 Task: Look for space in Seropédica, Brazil from 2nd August, 2023 to 12th August, 2023 for 2 adults in price range Rs.5000 to Rs.10000. Place can be private room with 1  bedroom having 1 bed and 1 bathroom. Property type can be hotel. Amenities needed are: washing machine, . Booking option can be shelf check-in. Required host language is Spanish.
Action: Mouse moved to (381, 98)
Screenshot: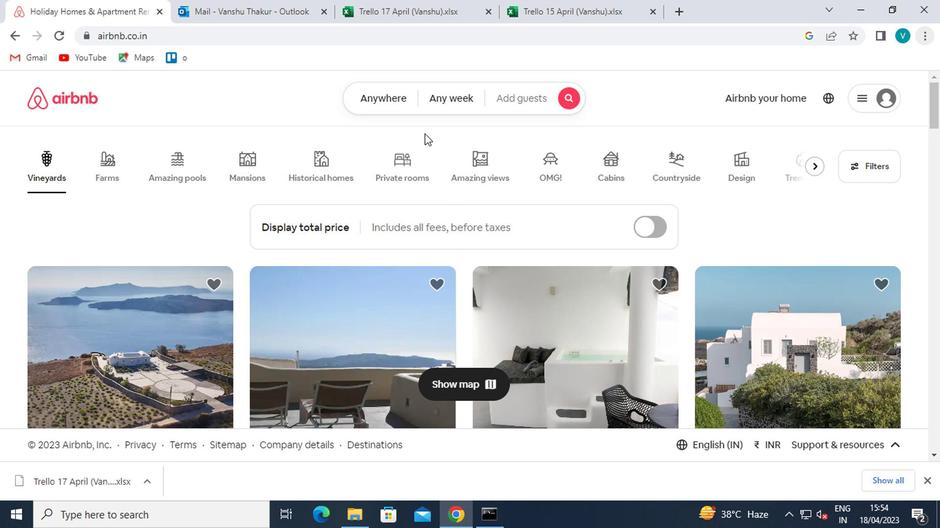 
Action: Mouse pressed left at (381, 98)
Screenshot: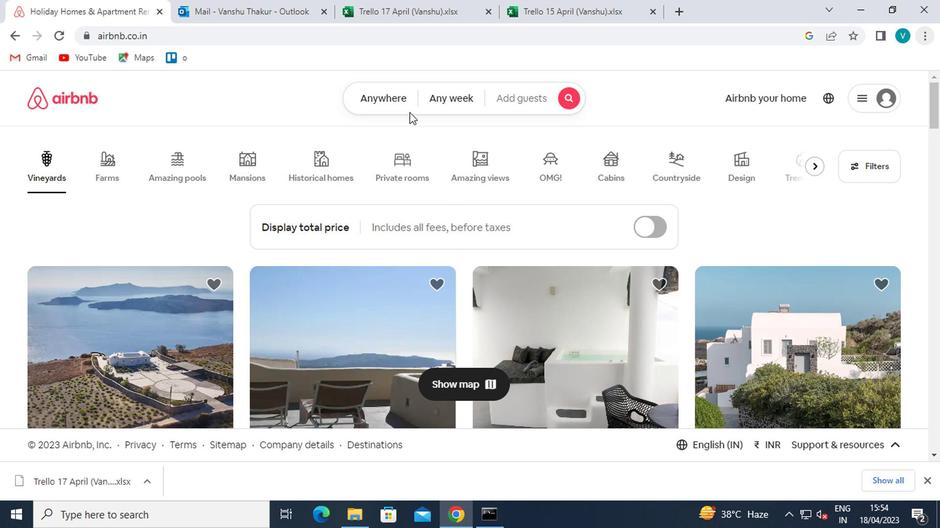 
Action: Mouse moved to (335, 148)
Screenshot: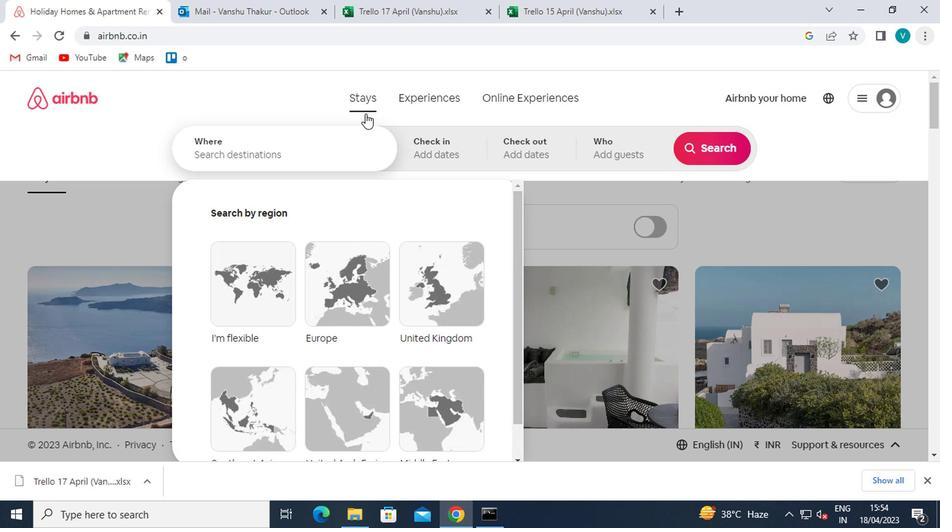 
Action: Mouse pressed left at (335, 148)
Screenshot: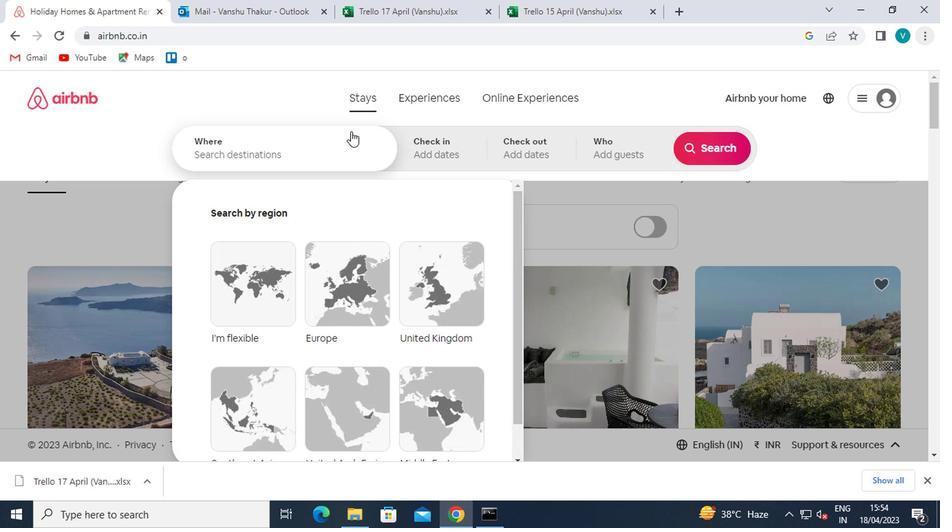 
Action: Mouse moved to (335, 149)
Screenshot: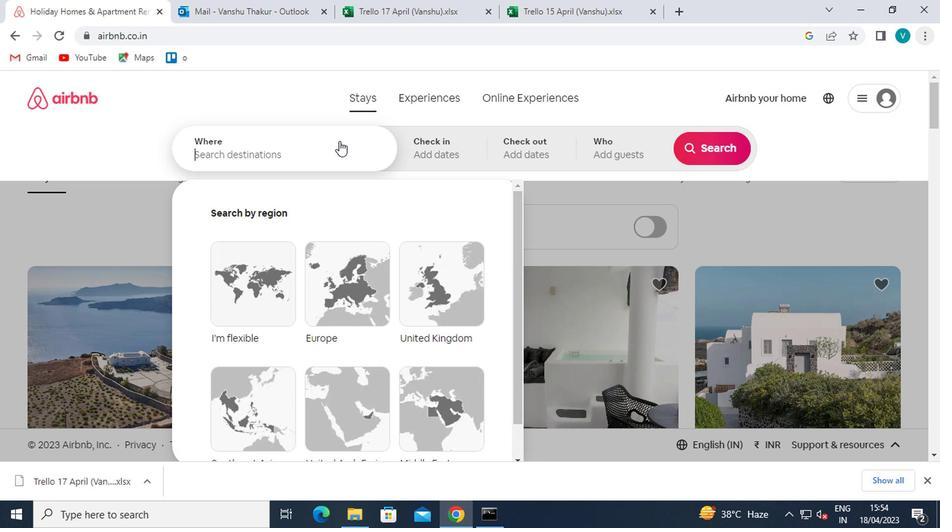 
Action: Key pressed <Key.shift>SEROPED
Screenshot: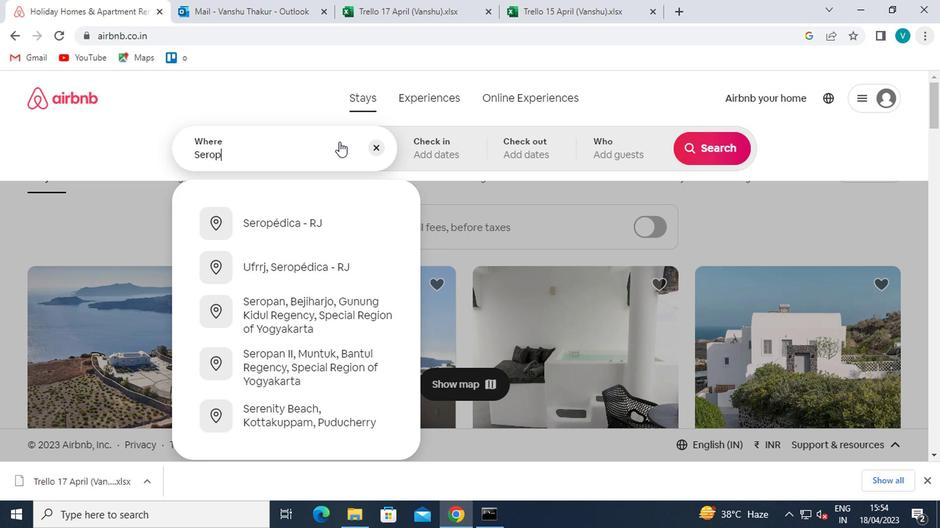 
Action: Mouse moved to (326, 224)
Screenshot: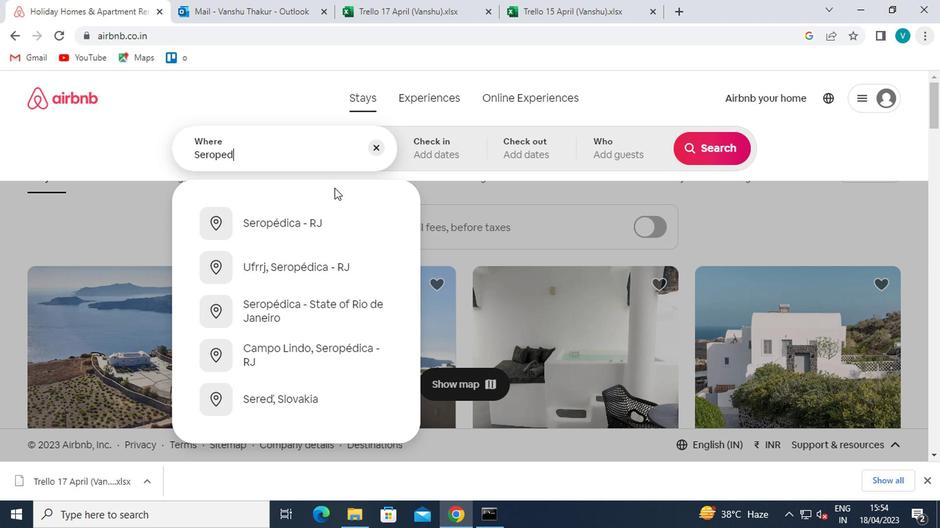
Action: Mouse pressed left at (326, 224)
Screenshot: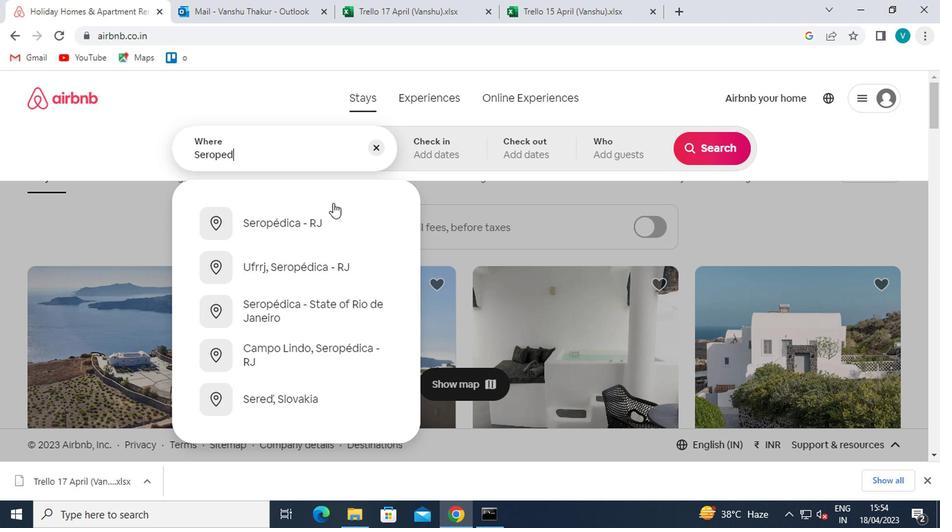 
Action: Mouse moved to (699, 255)
Screenshot: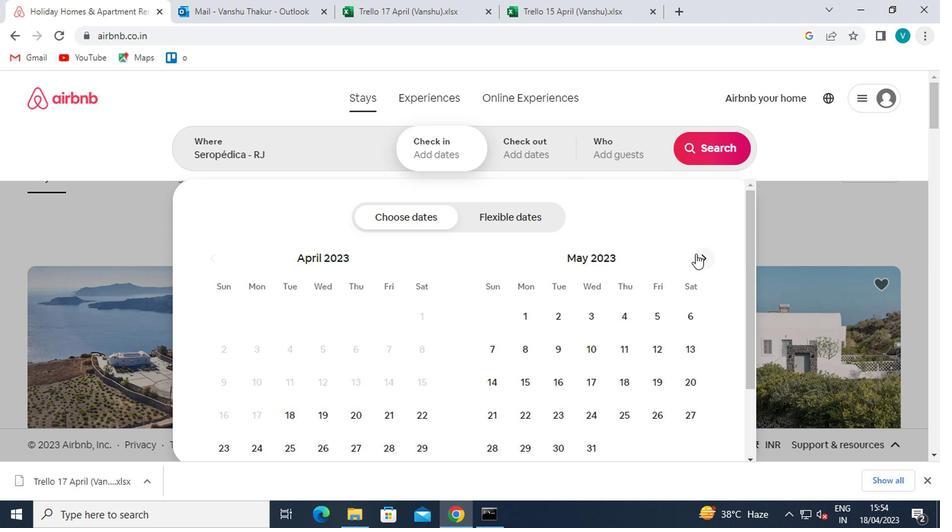 
Action: Mouse pressed left at (699, 255)
Screenshot: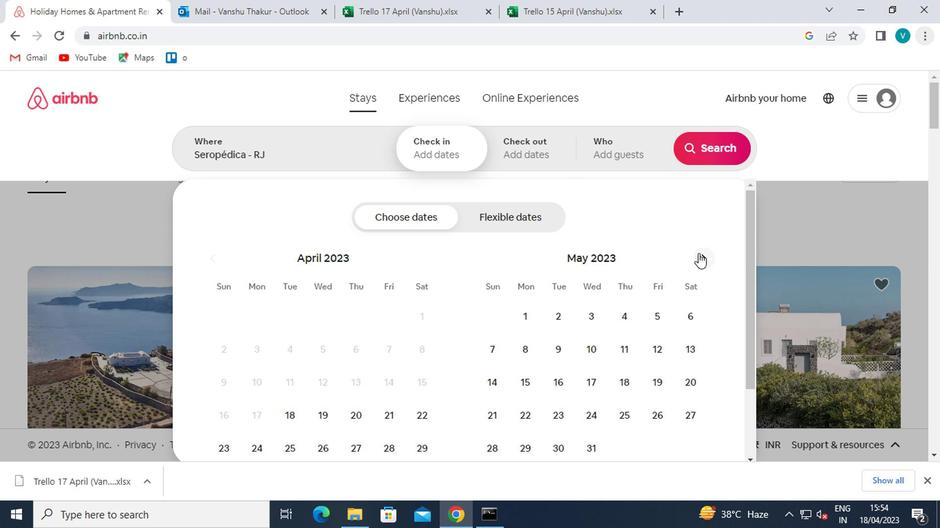 
Action: Mouse pressed left at (699, 255)
Screenshot: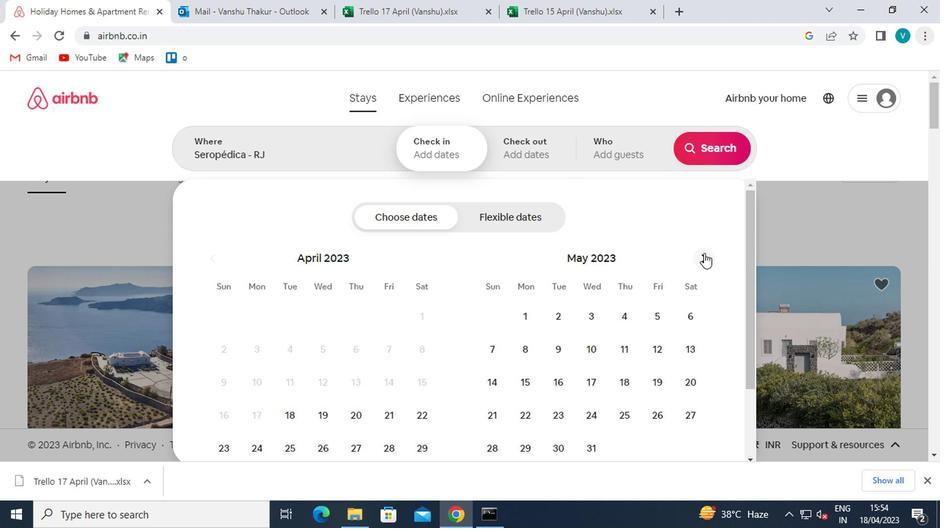 
Action: Mouse pressed left at (699, 255)
Screenshot: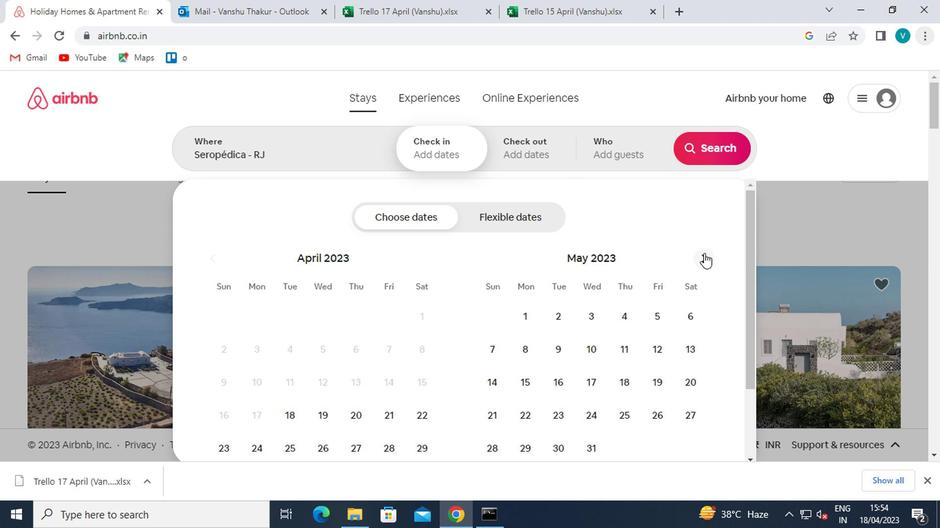 
Action: Mouse pressed left at (699, 255)
Screenshot: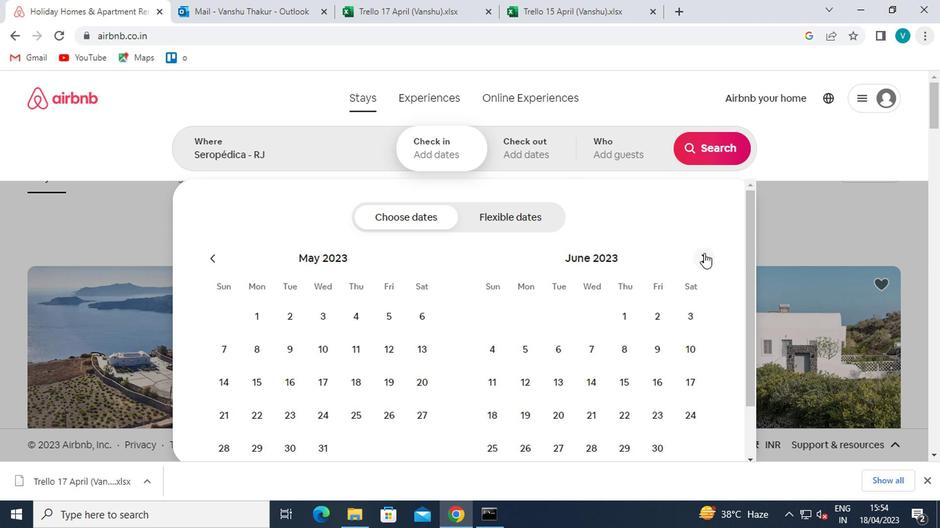 
Action: Mouse pressed left at (699, 255)
Screenshot: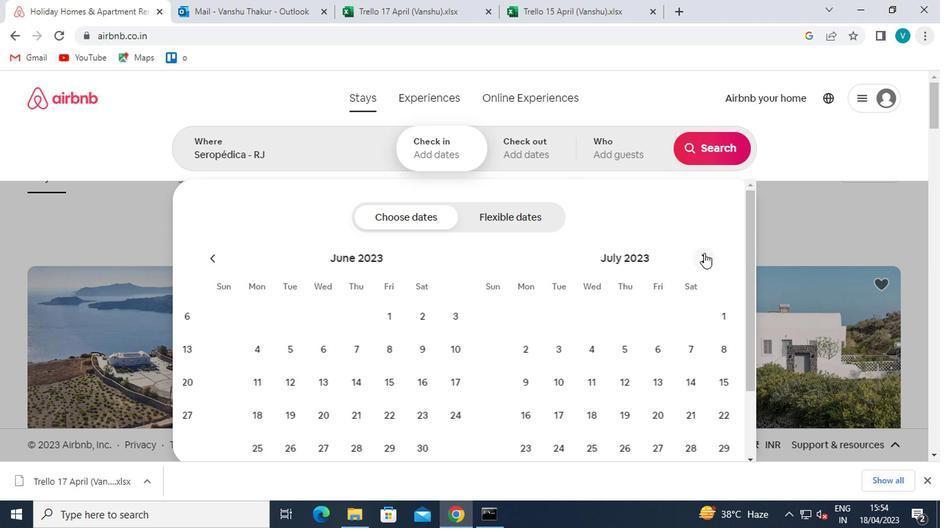 
Action: Mouse moved to (578, 309)
Screenshot: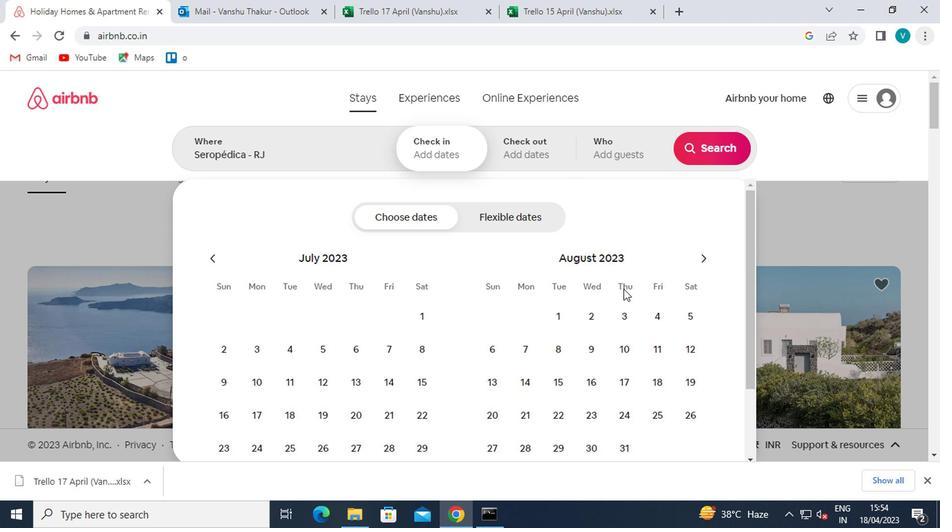 
Action: Mouse pressed left at (578, 309)
Screenshot: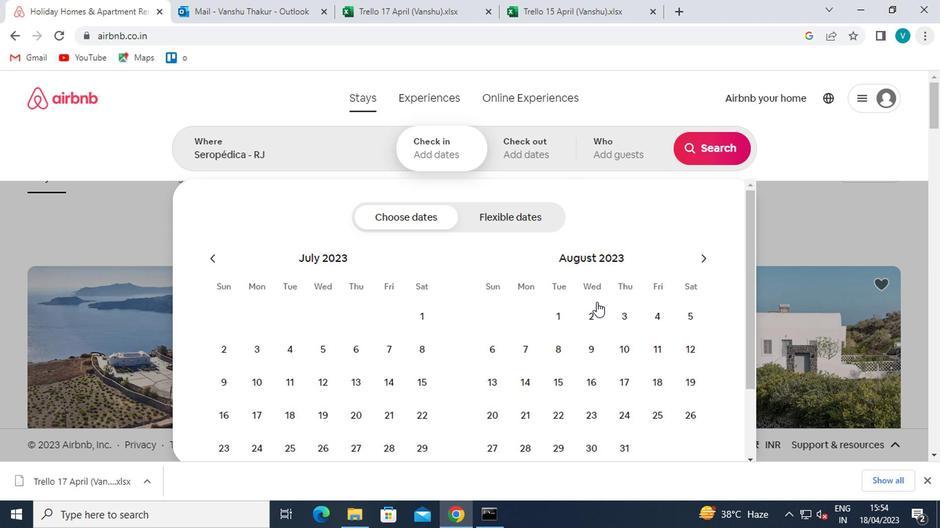 
Action: Mouse moved to (682, 341)
Screenshot: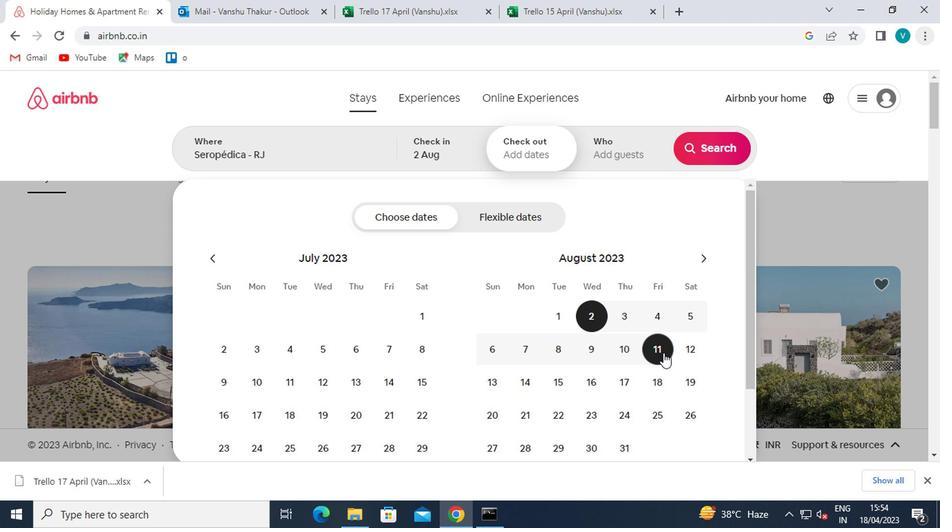 
Action: Mouse pressed left at (682, 341)
Screenshot: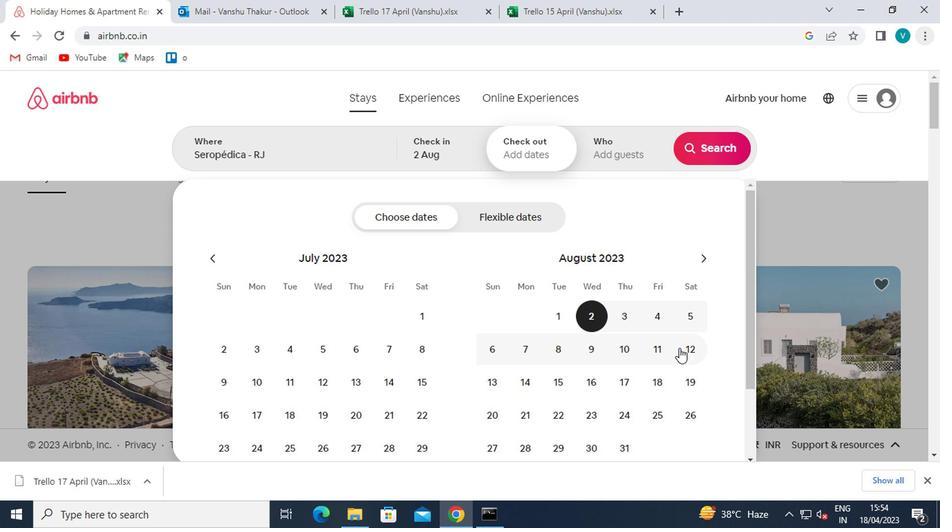 
Action: Mouse moved to (619, 156)
Screenshot: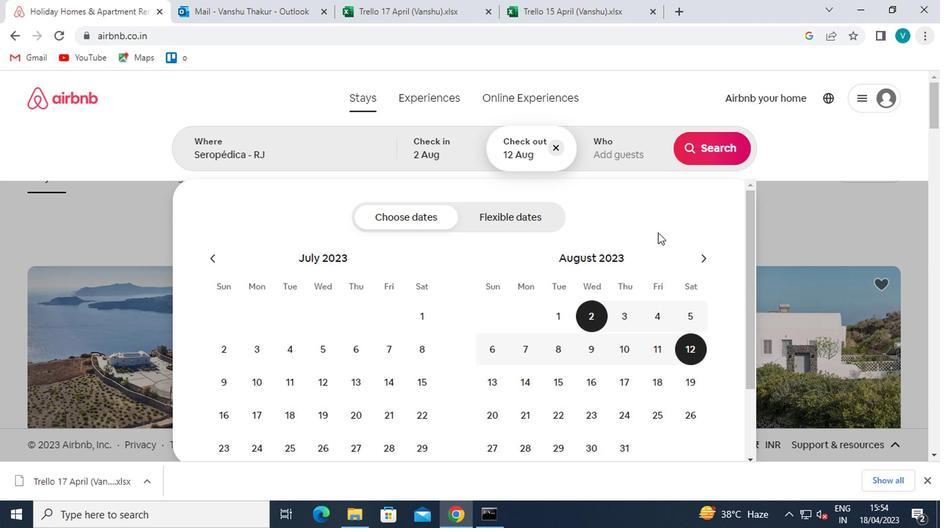 
Action: Mouse pressed left at (619, 156)
Screenshot: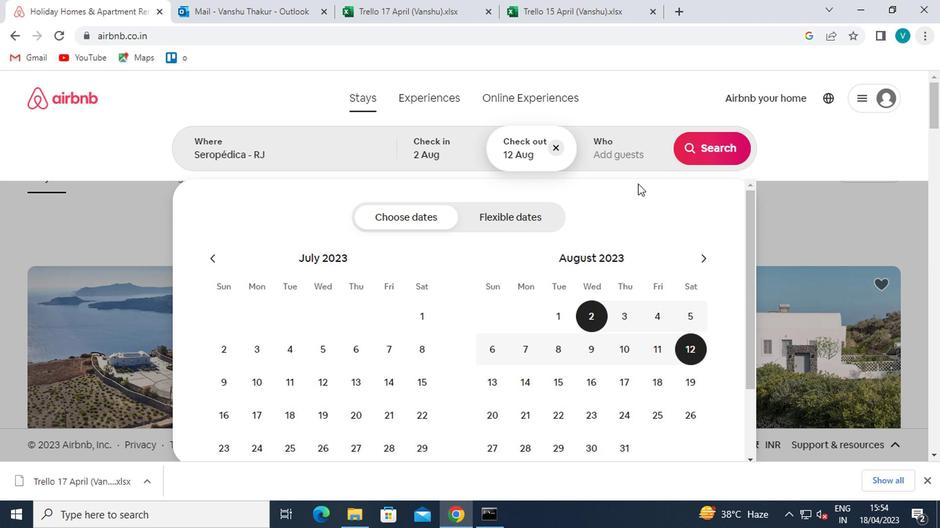 
Action: Mouse moved to (718, 229)
Screenshot: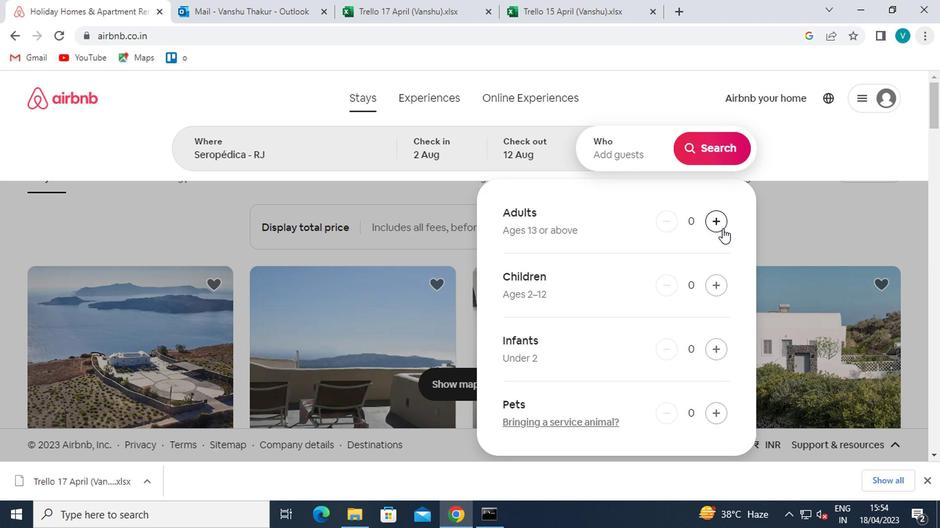 
Action: Mouse pressed left at (718, 229)
Screenshot: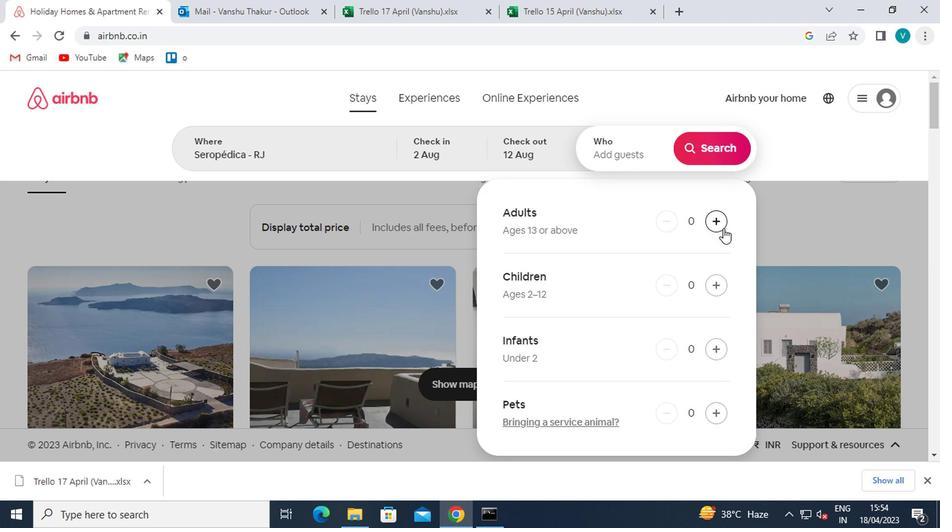 
Action: Mouse pressed left at (718, 229)
Screenshot: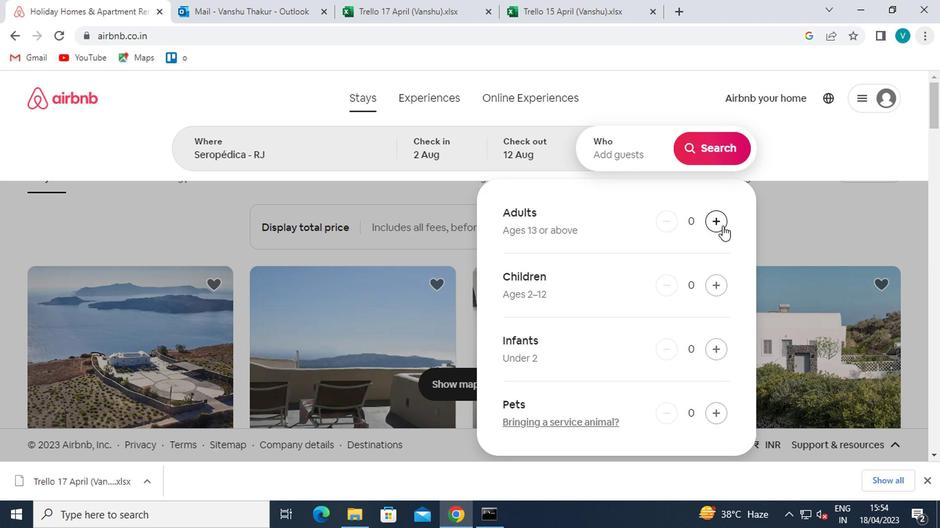 
Action: Mouse moved to (712, 174)
Screenshot: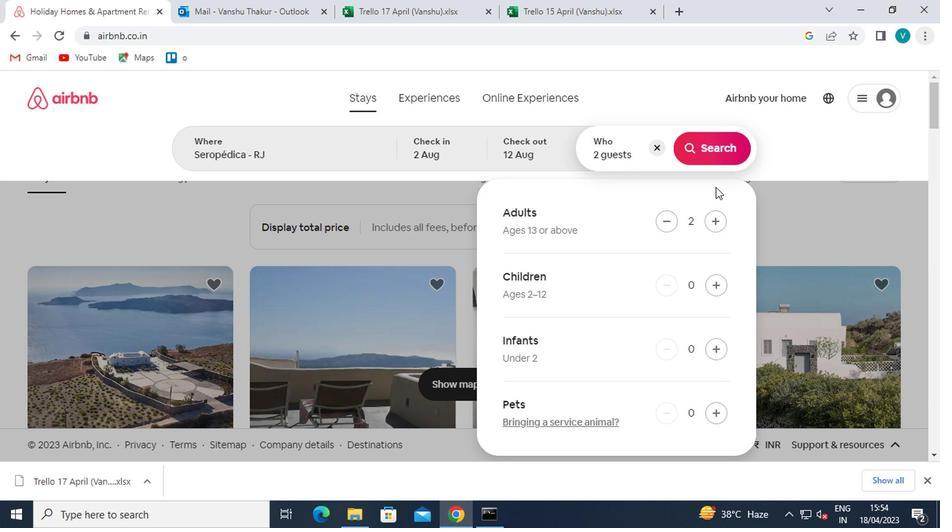 
Action: Mouse pressed left at (712, 174)
Screenshot: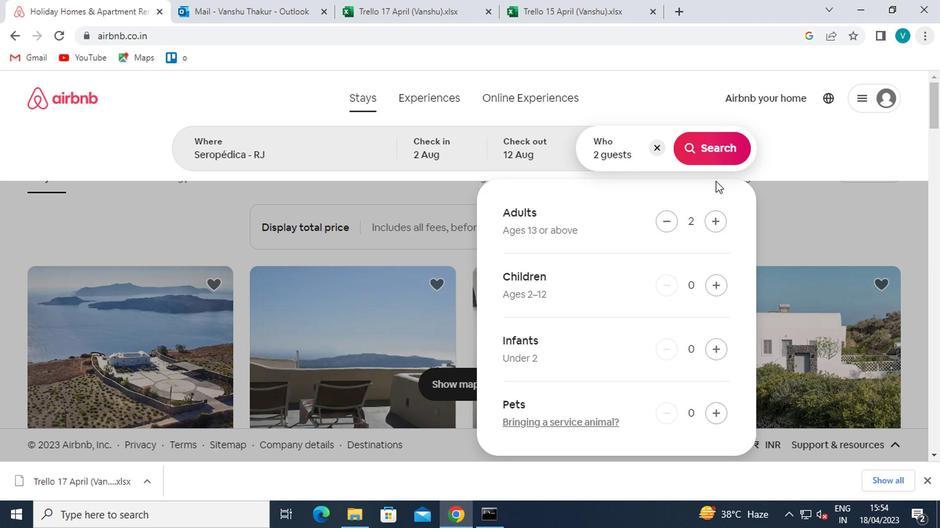 
Action: Mouse moved to (714, 167)
Screenshot: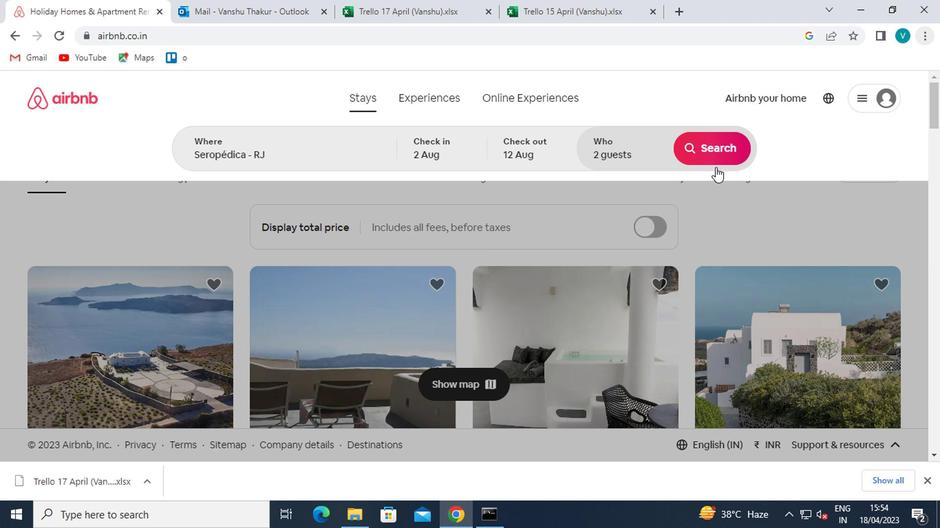 
Action: Mouse pressed left at (714, 167)
Screenshot: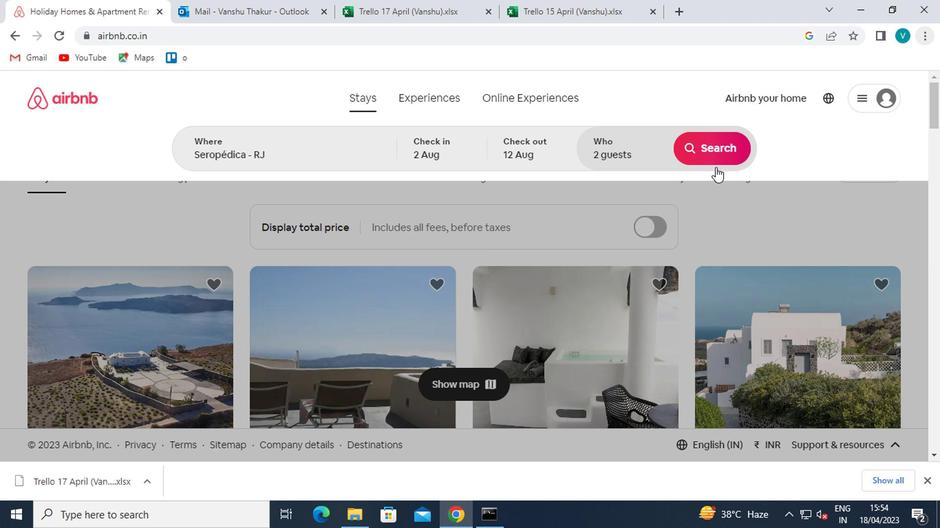 
Action: Mouse moved to (861, 155)
Screenshot: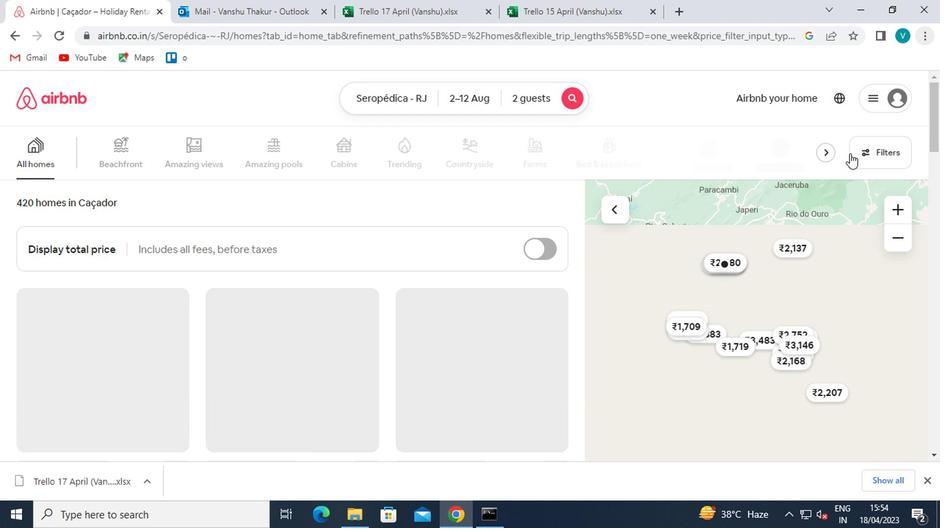 
Action: Mouse pressed left at (861, 155)
Screenshot: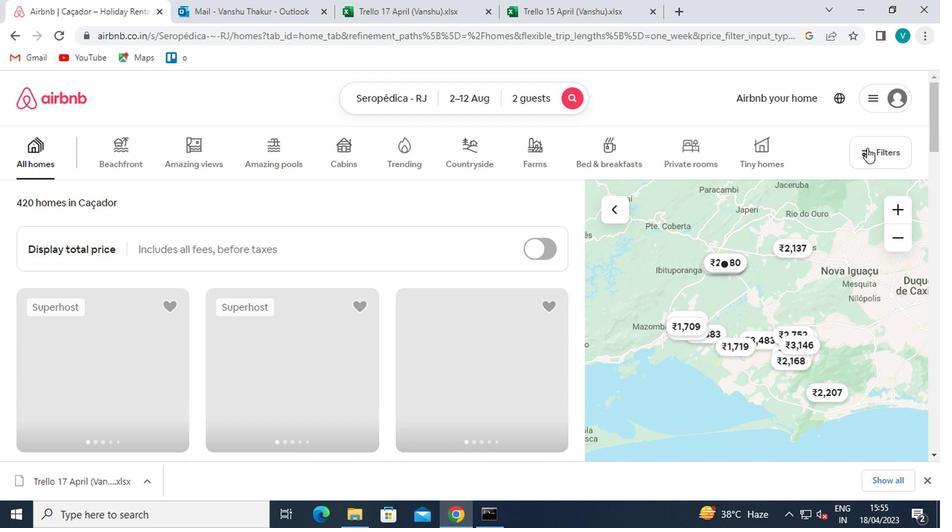 
Action: Mouse moved to (306, 328)
Screenshot: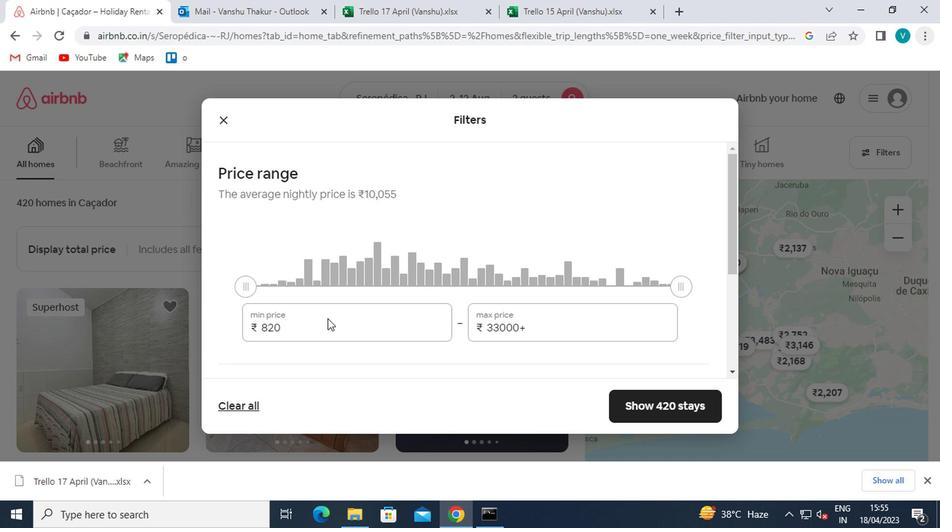 
Action: Mouse pressed left at (306, 328)
Screenshot: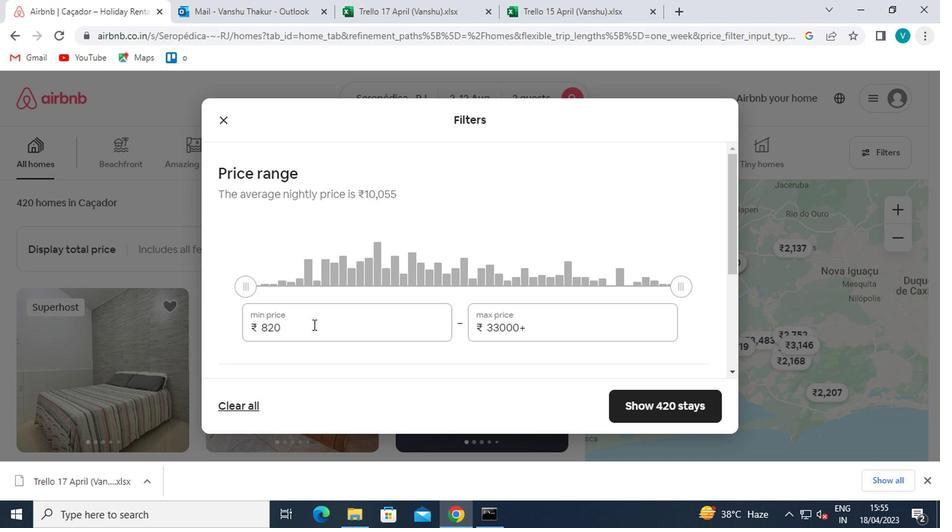 
Action: Mouse moved to (306, 329)
Screenshot: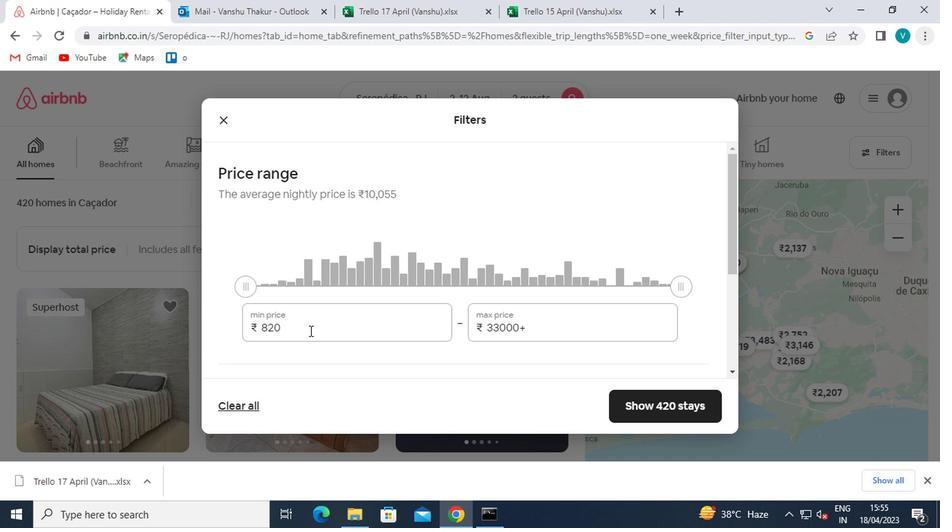 
Action: Key pressed <Key.backspace><Key.backspace><Key.backspace>5000
Screenshot: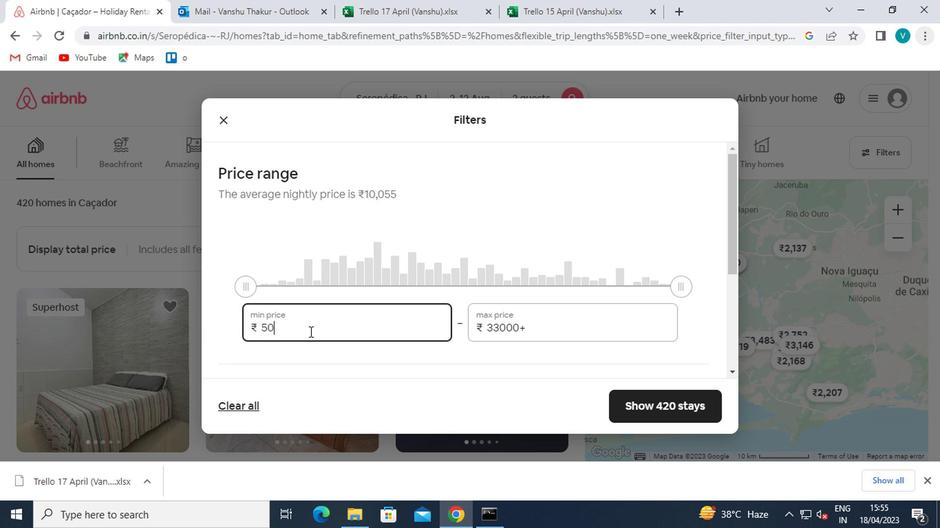 
Action: Mouse moved to (581, 326)
Screenshot: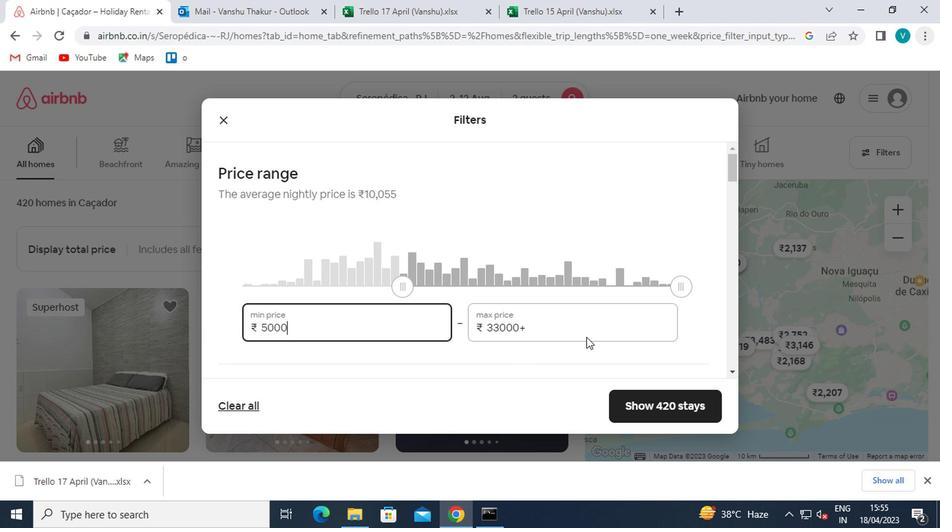 
Action: Mouse pressed left at (581, 326)
Screenshot: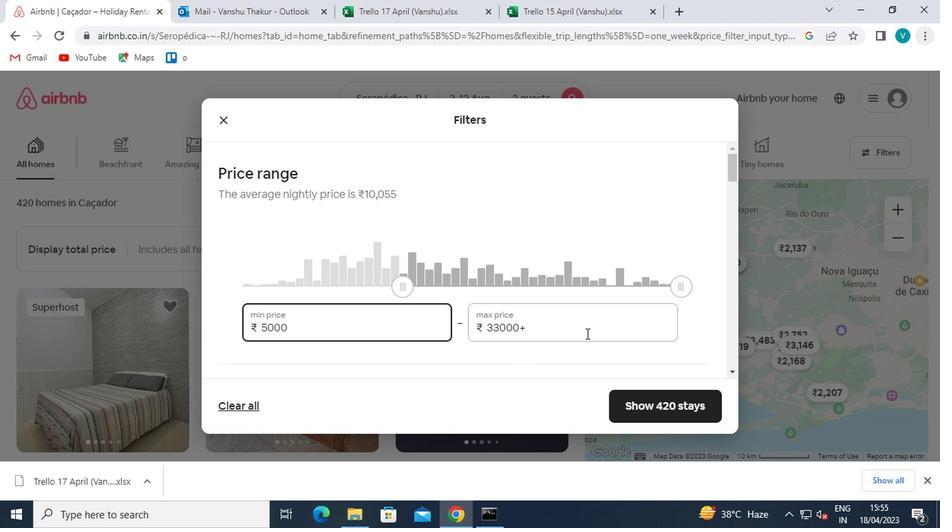 
Action: Mouse moved to (565, 322)
Screenshot: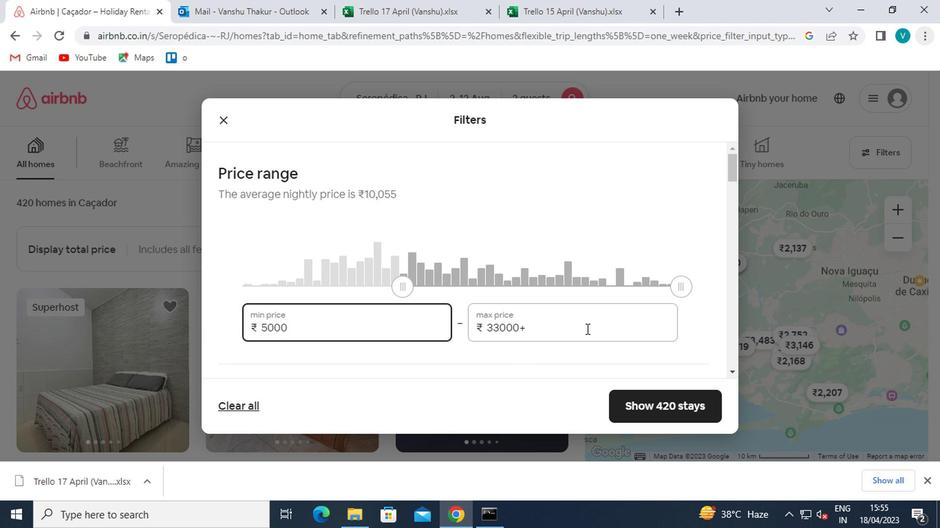 
Action: Key pressed <Key.backspace><Key.backspace><Key.backspace><Key.backspace><Key.backspace><Key.backspace>10000
Screenshot: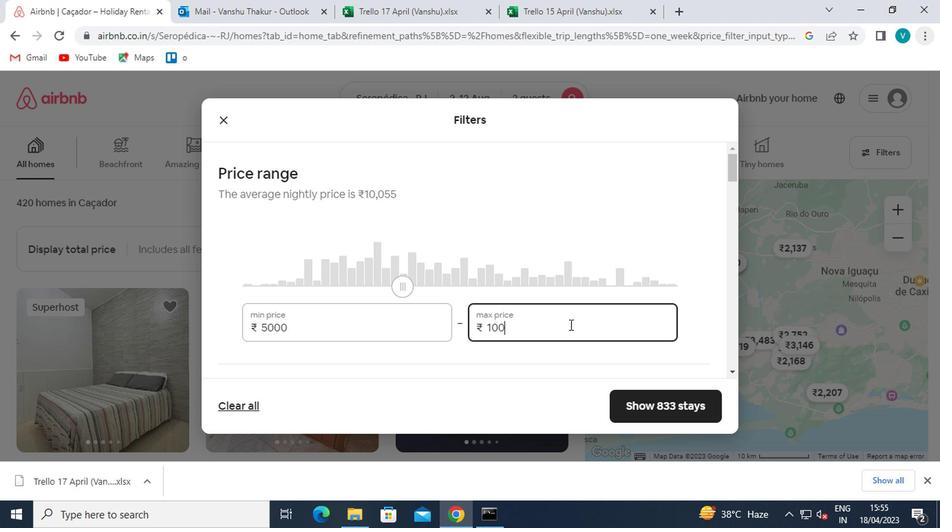 
Action: Mouse moved to (566, 322)
Screenshot: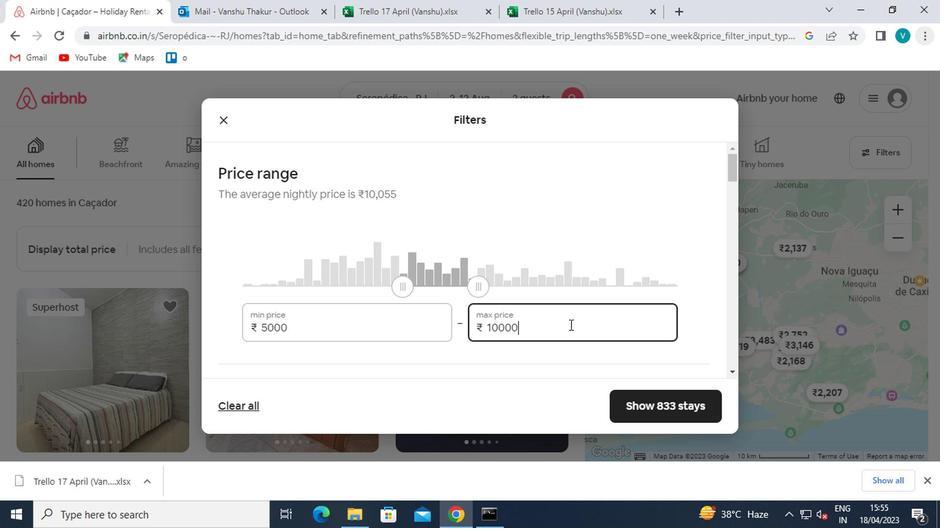 
Action: Mouse scrolled (566, 321) with delta (0, 0)
Screenshot: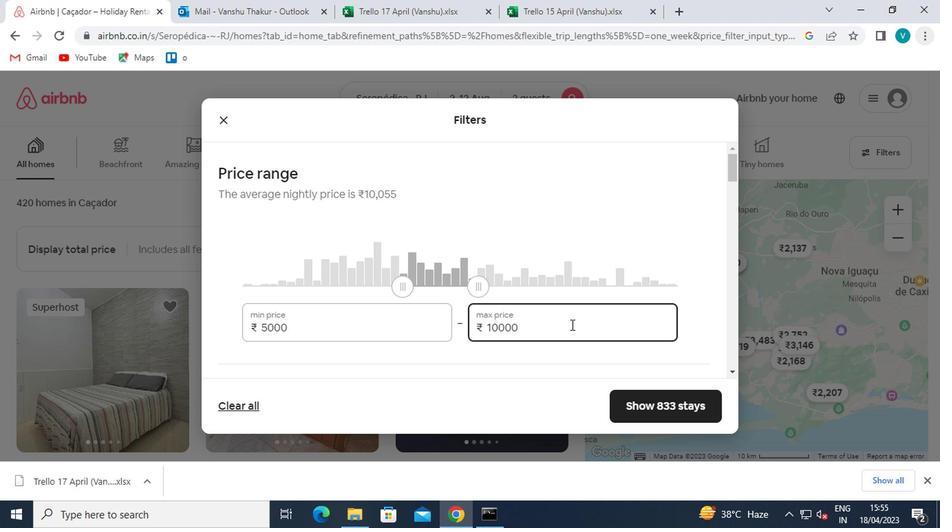 
Action: Mouse scrolled (566, 321) with delta (0, 0)
Screenshot: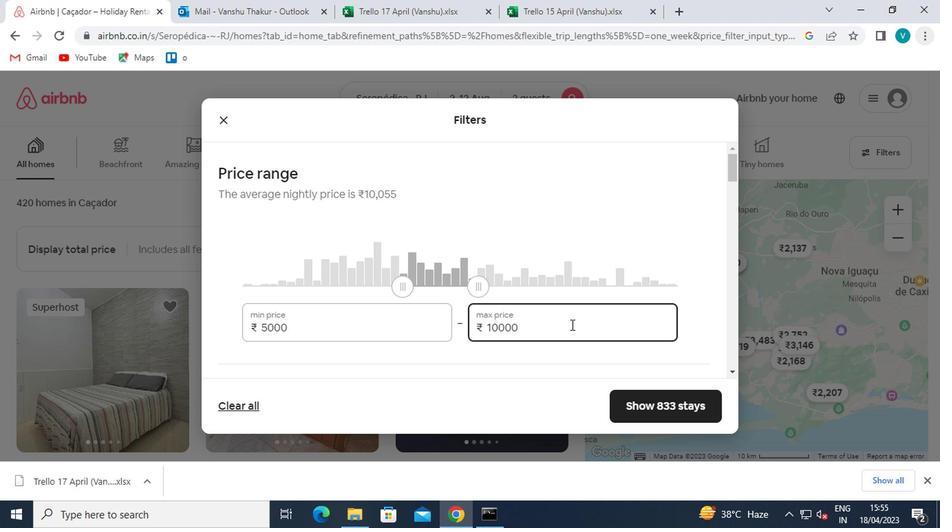 
Action: Mouse moved to (483, 307)
Screenshot: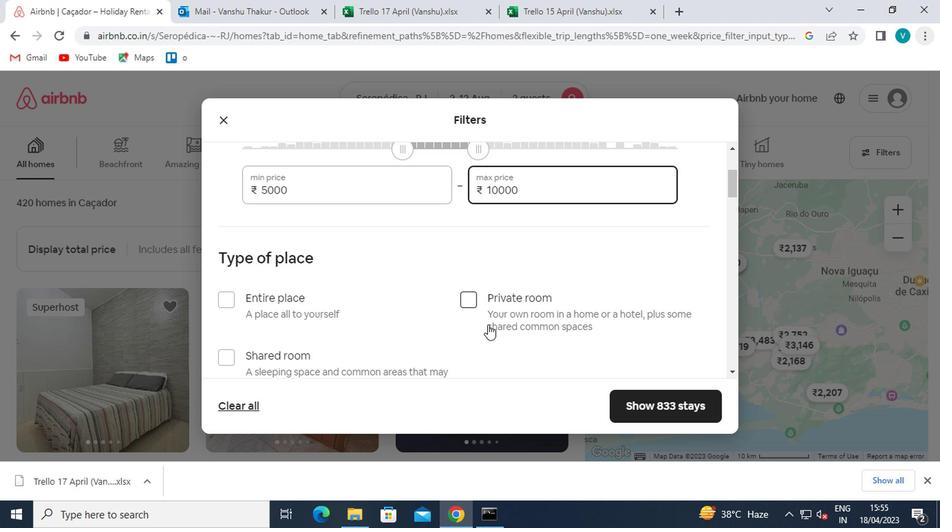 
Action: Mouse pressed left at (483, 307)
Screenshot: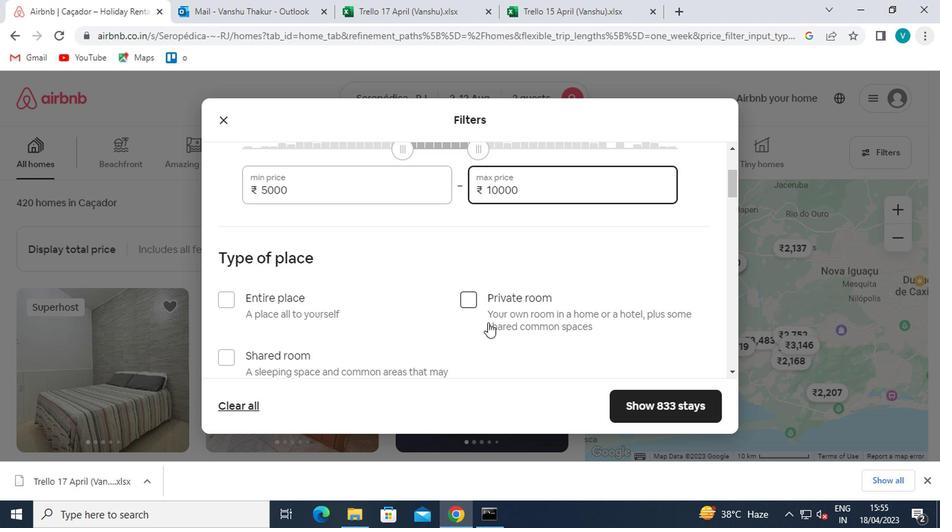 
Action: Mouse moved to (483, 306)
Screenshot: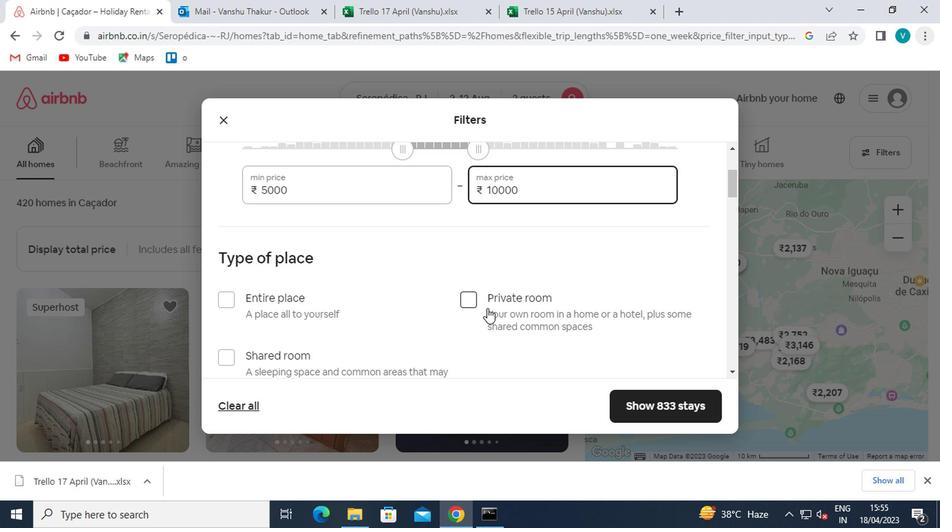 
Action: Mouse scrolled (483, 305) with delta (0, 0)
Screenshot: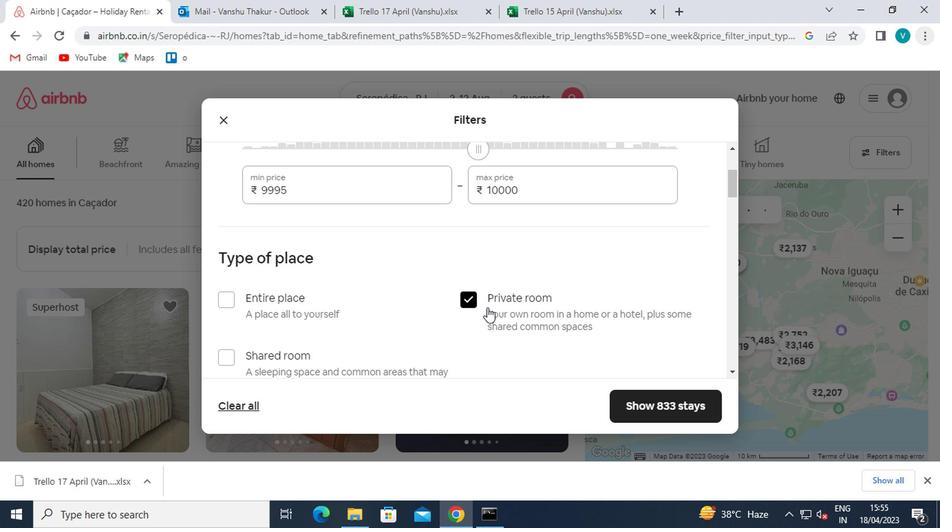 
Action: Mouse scrolled (483, 305) with delta (0, 0)
Screenshot: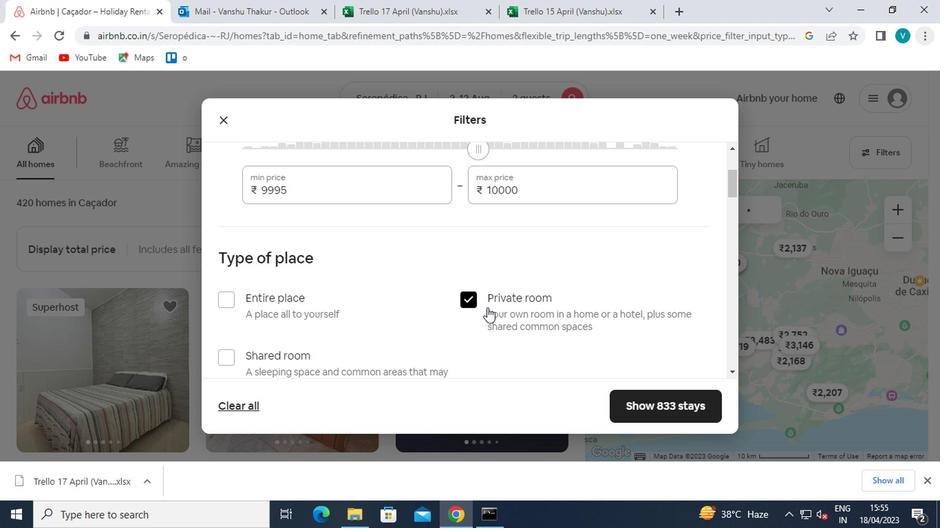 
Action: Mouse moved to (361, 313)
Screenshot: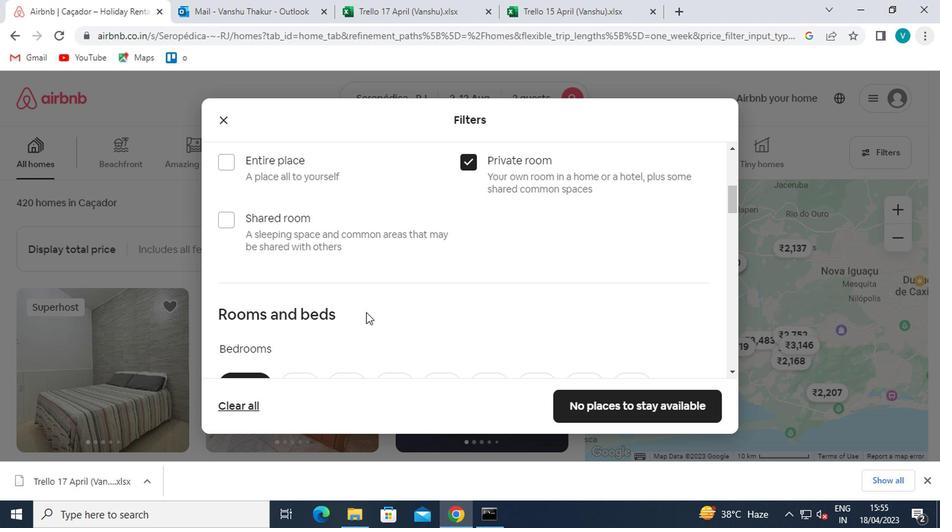 
Action: Mouse scrolled (361, 313) with delta (0, 0)
Screenshot: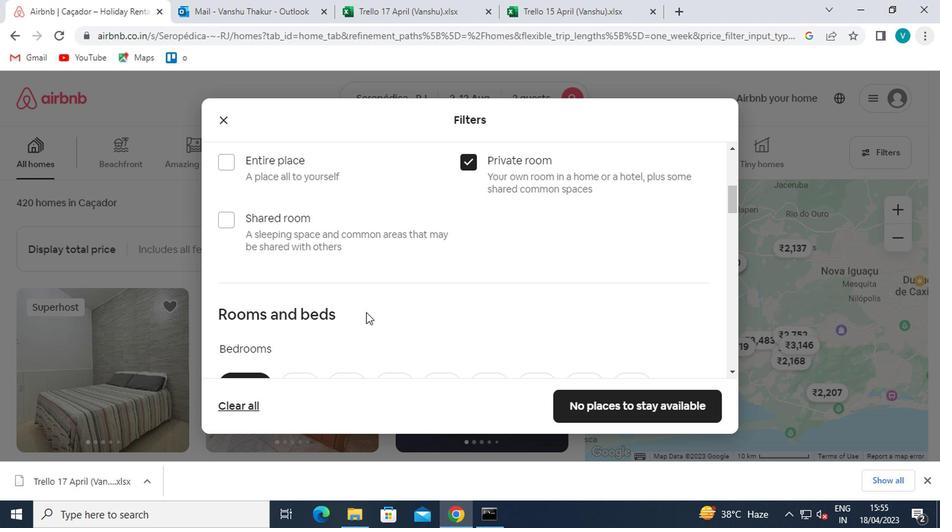 
Action: Mouse scrolled (361, 313) with delta (0, 0)
Screenshot: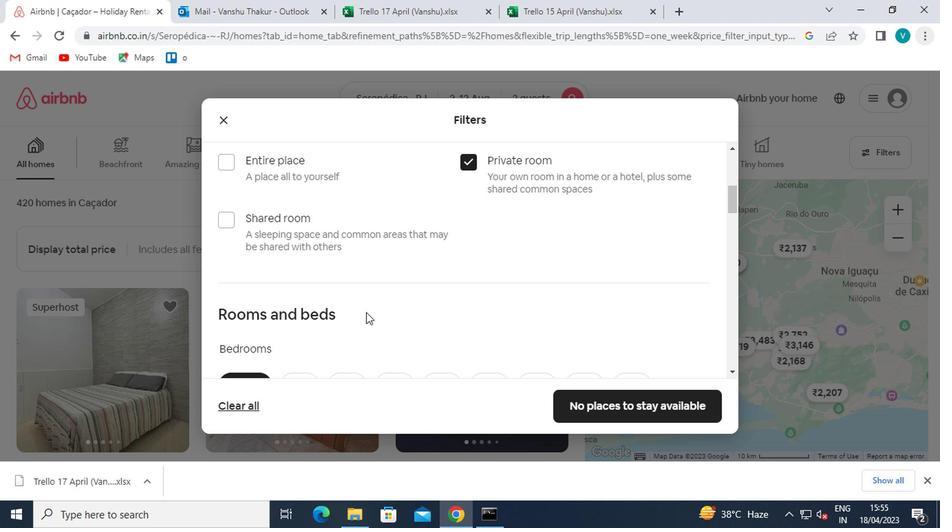 
Action: Mouse moved to (303, 264)
Screenshot: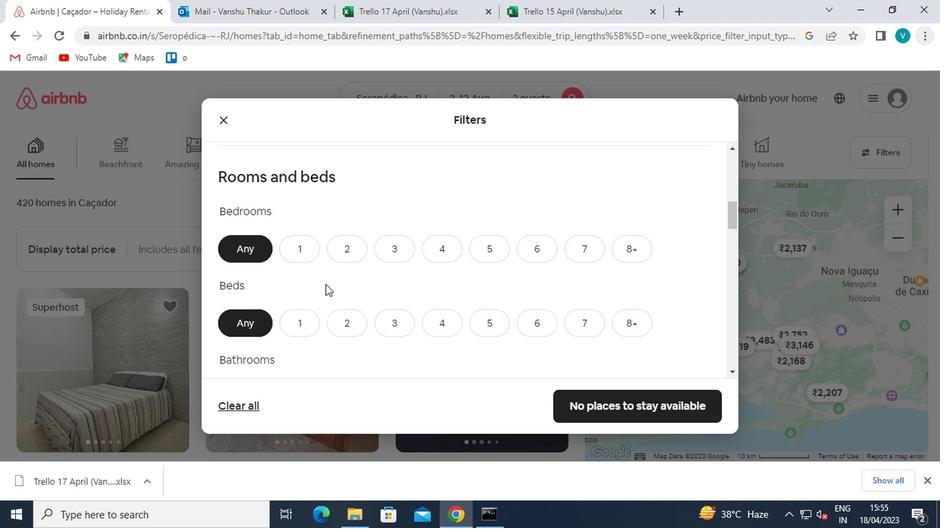 
Action: Mouse pressed left at (303, 264)
Screenshot: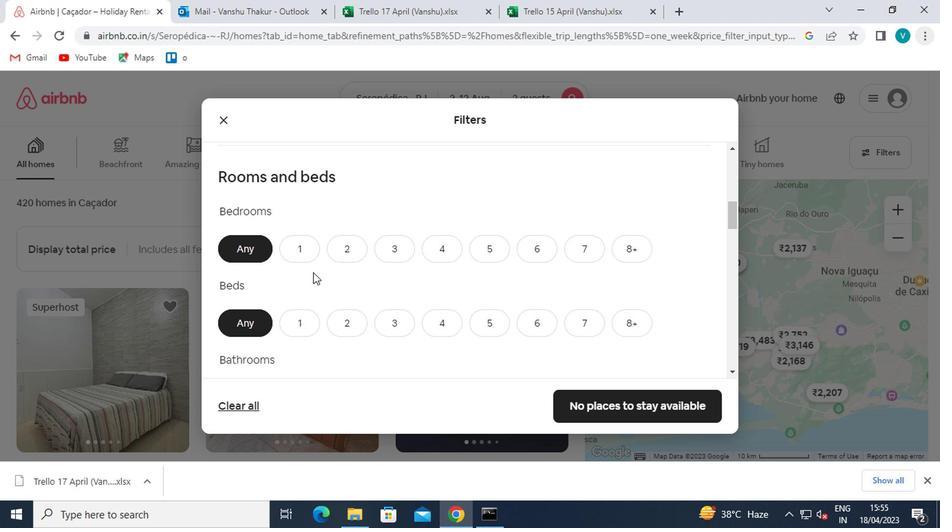 
Action: Mouse moved to (304, 261)
Screenshot: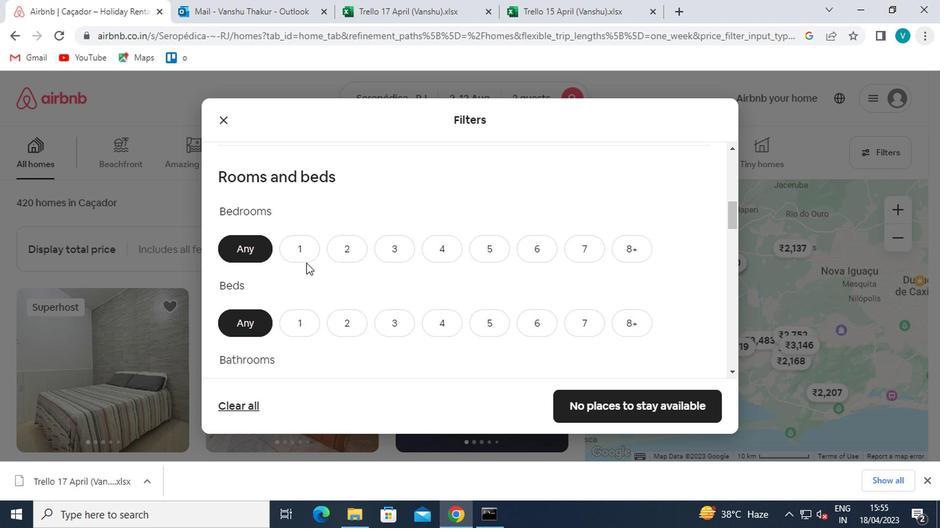 
Action: Mouse pressed left at (304, 261)
Screenshot: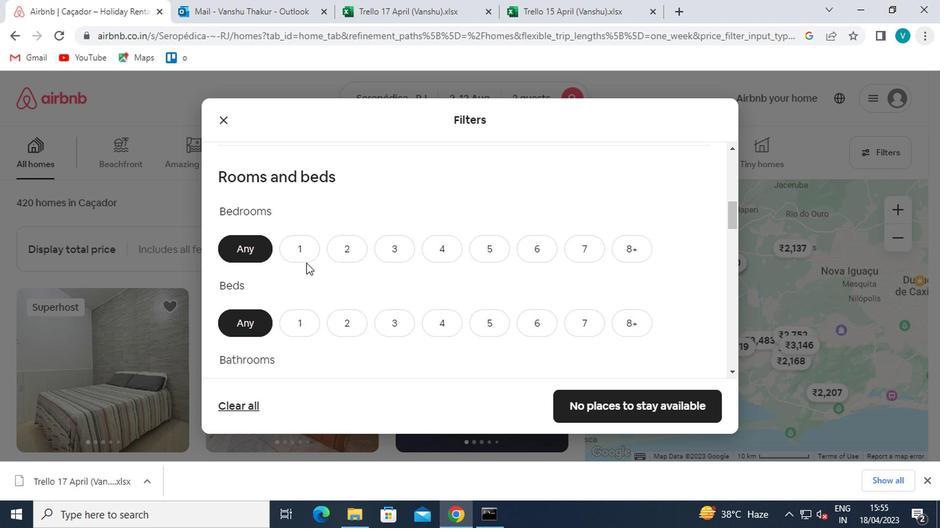 
Action: Mouse moved to (306, 261)
Screenshot: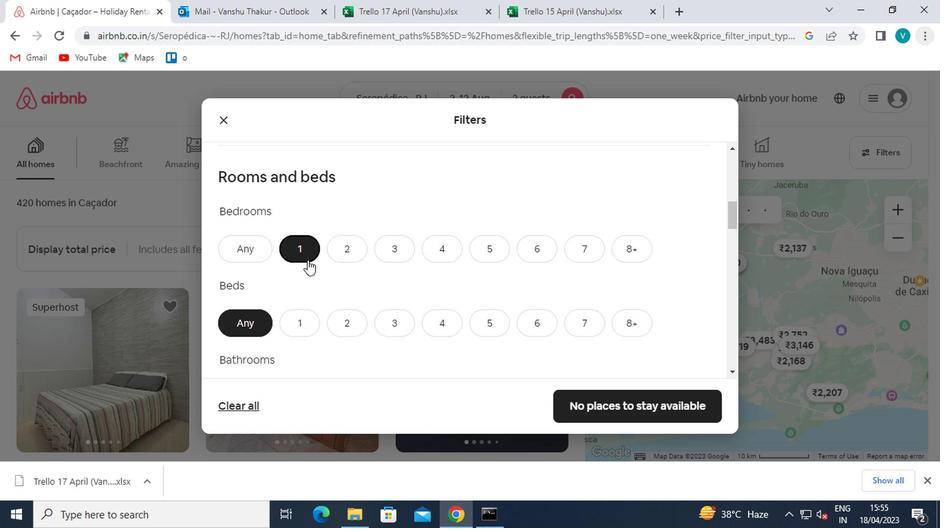 
Action: Mouse scrolled (306, 261) with delta (0, 0)
Screenshot: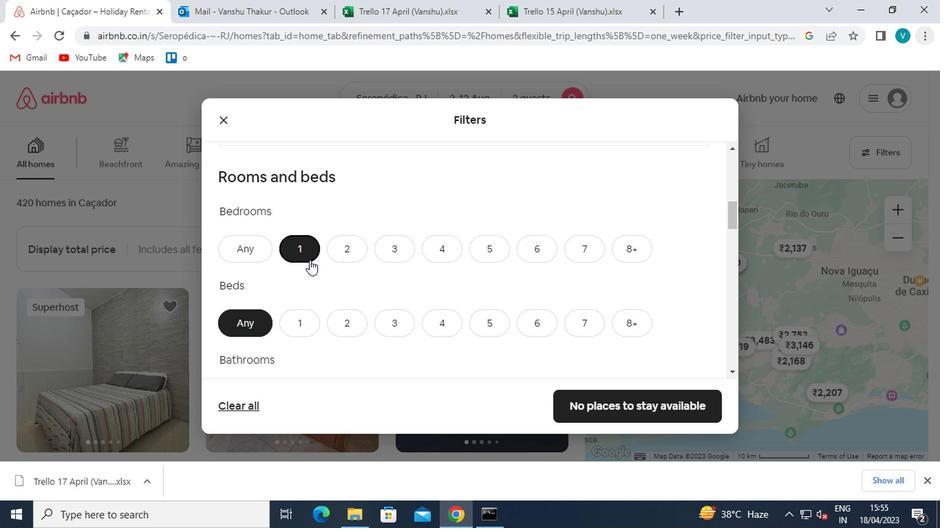 
Action: Mouse moved to (306, 262)
Screenshot: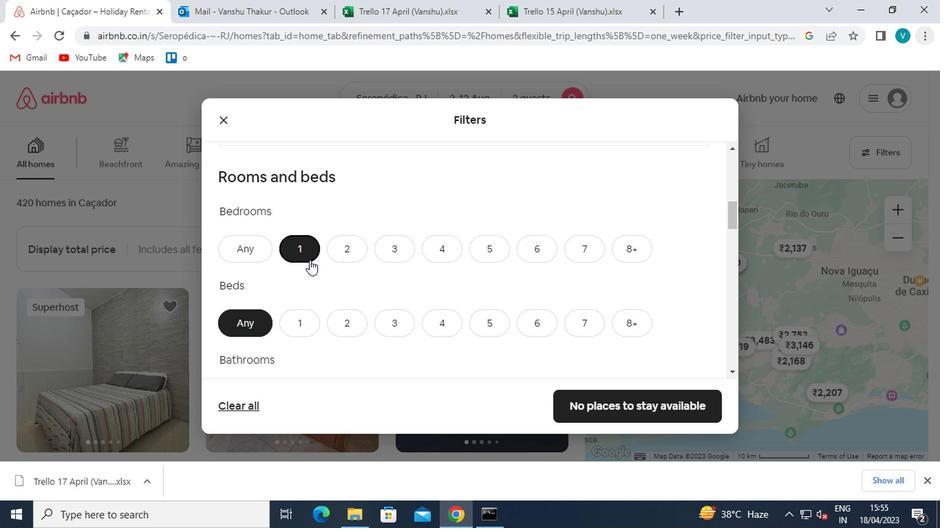 
Action: Mouse scrolled (306, 261) with delta (0, 0)
Screenshot: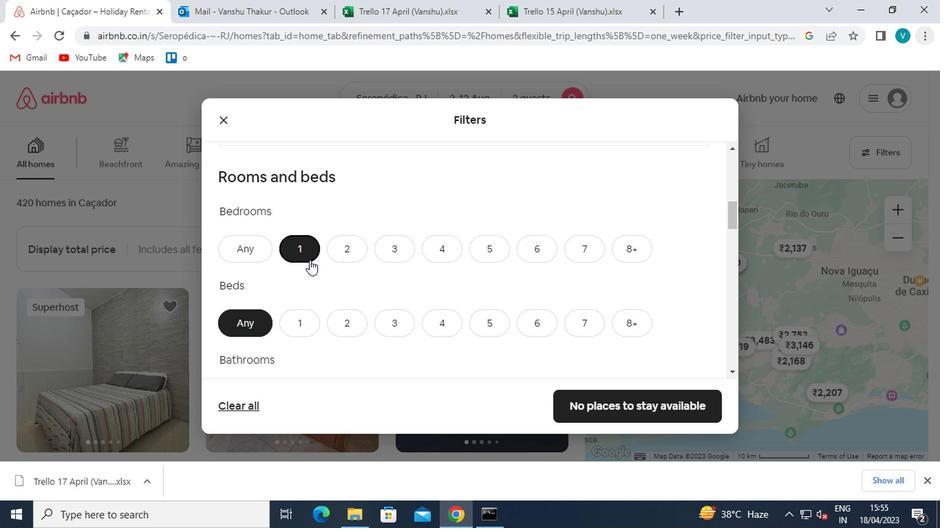 
Action: Mouse moved to (302, 195)
Screenshot: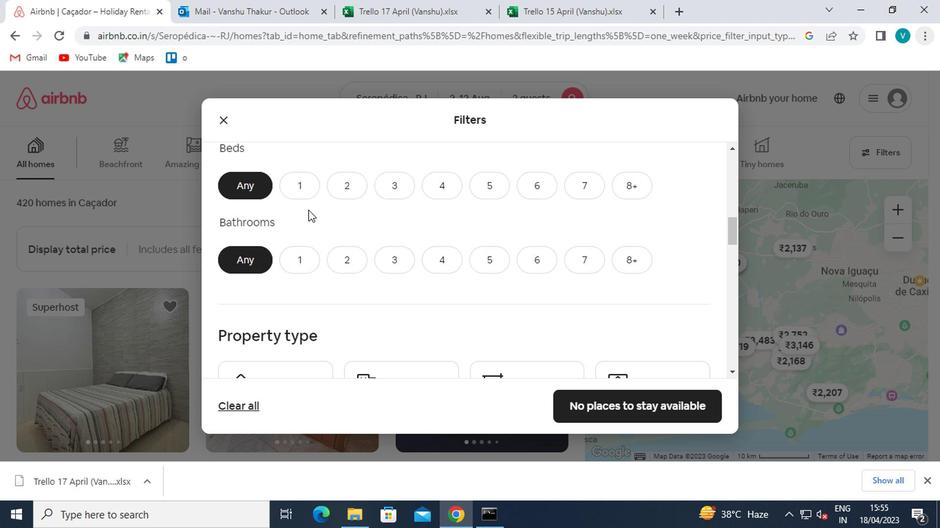 
Action: Mouse pressed left at (302, 195)
Screenshot: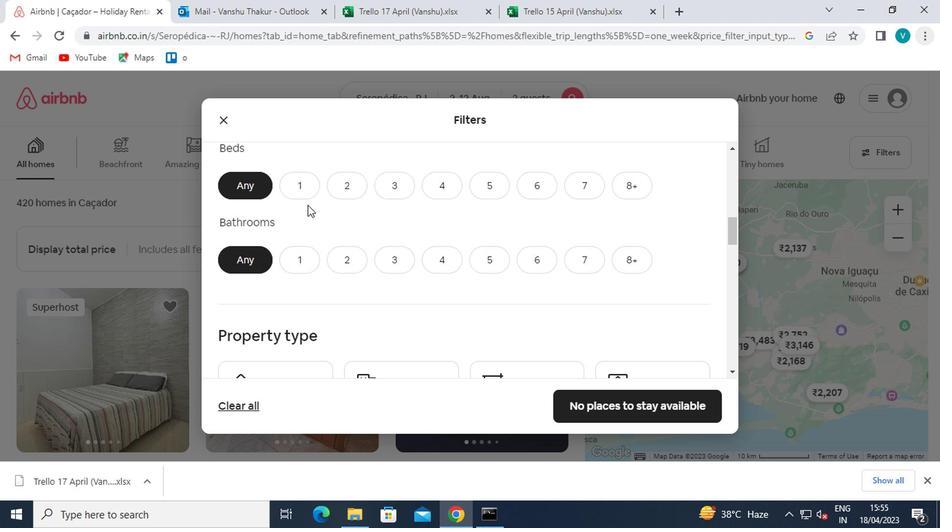
Action: Mouse moved to (297, 267)
Screenshot: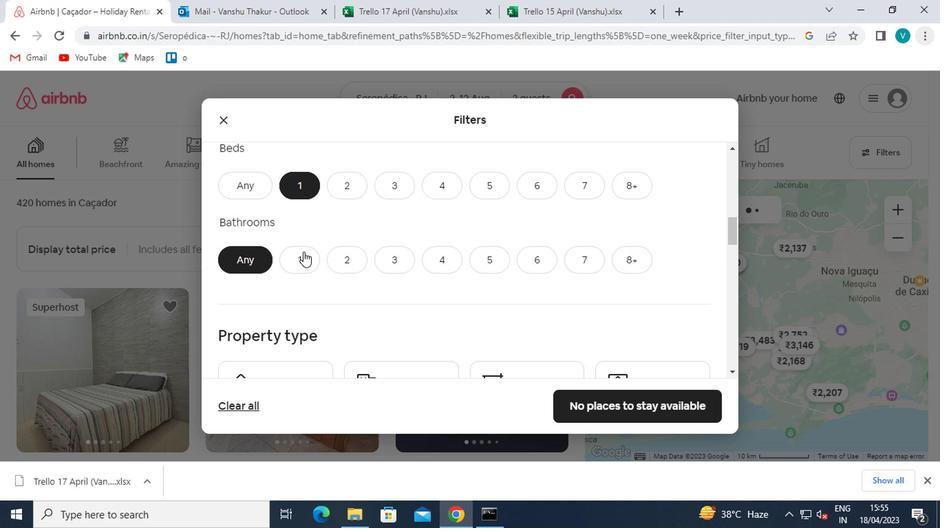 
Action: Mouse pressed left at (297, 267)
Screenshot: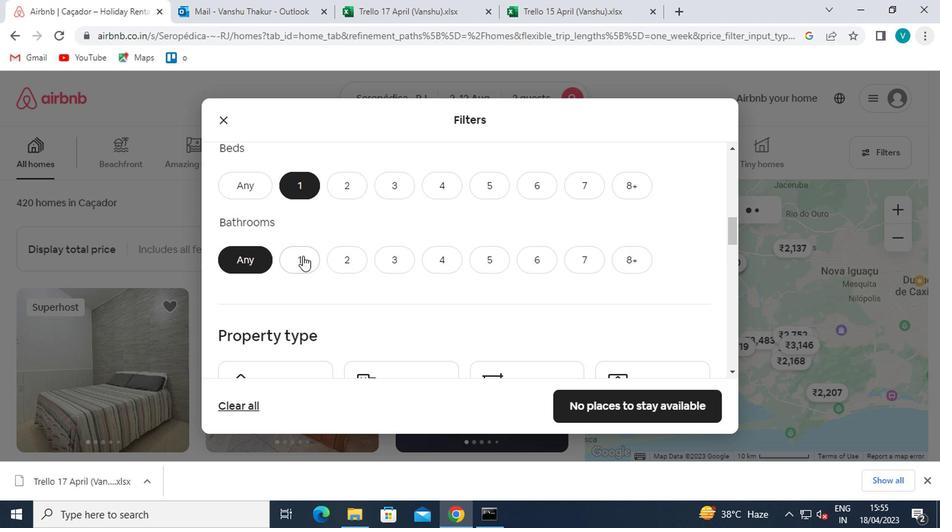 
Action: Mouse moved to (297, 267)
Screenshot: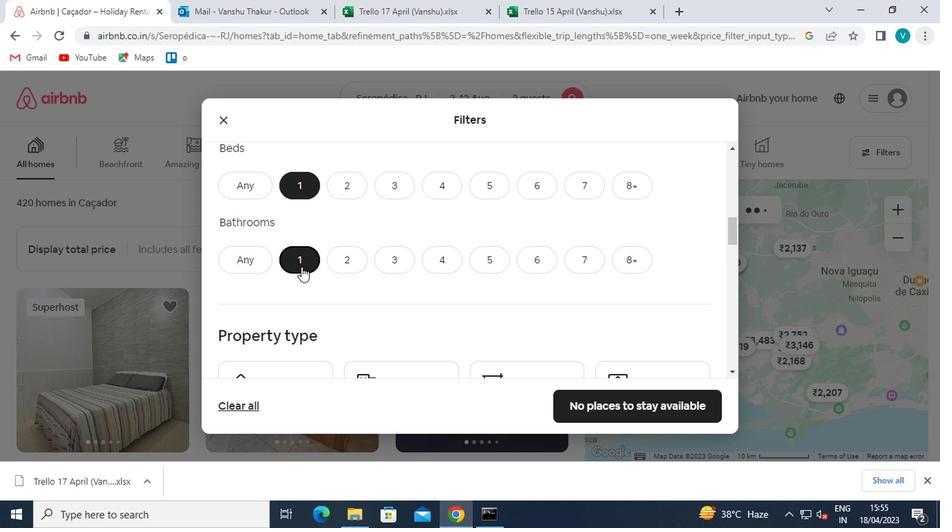 
Action: Mouse scrolled (297, 267) with delta (0, 0)
Screenshot: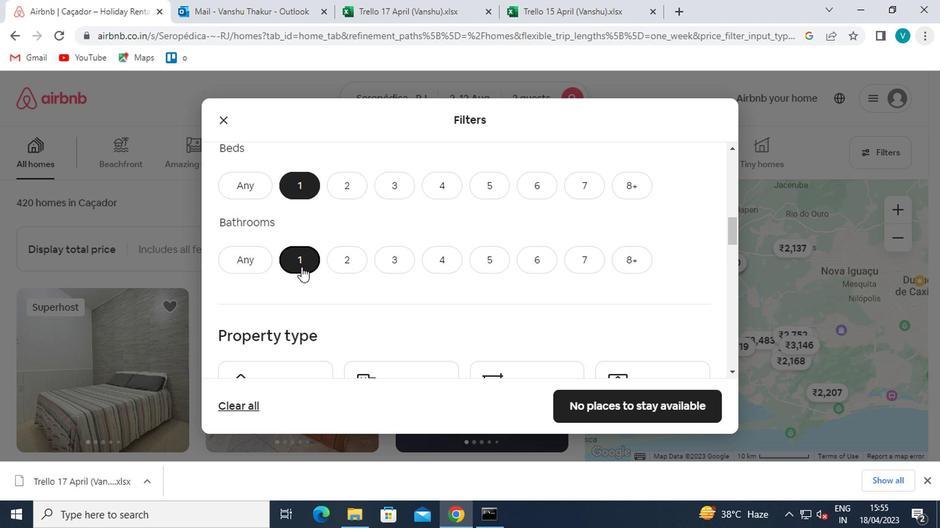 
Action: Mouse moved to (298, 267)
Screenshot: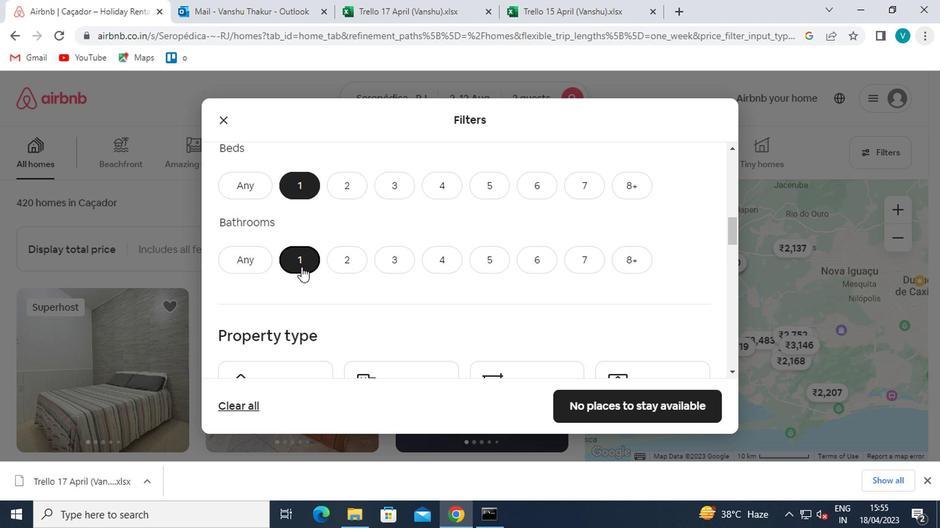 
Action: Mouse scrolled (298, 267) with delta (0, 0)
Screenshot: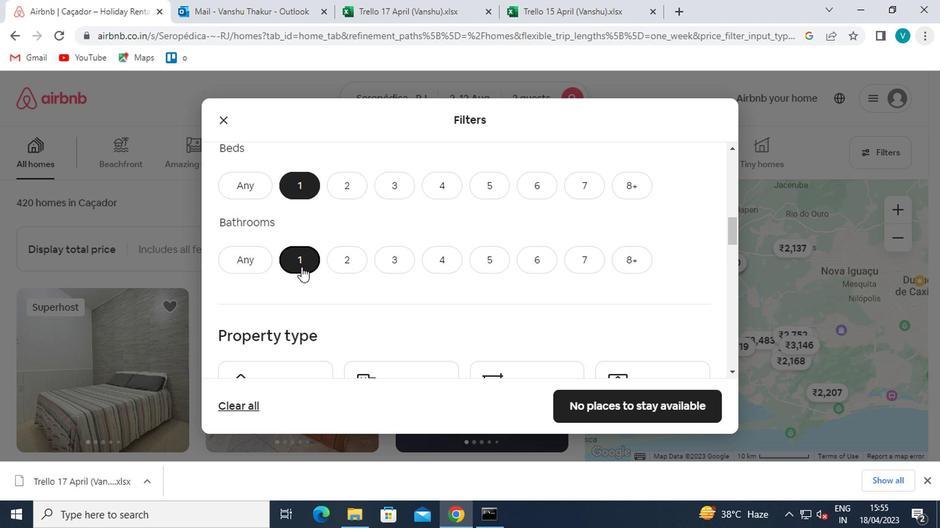 
Action: Mouse moved to (629, 258)
Screenshot: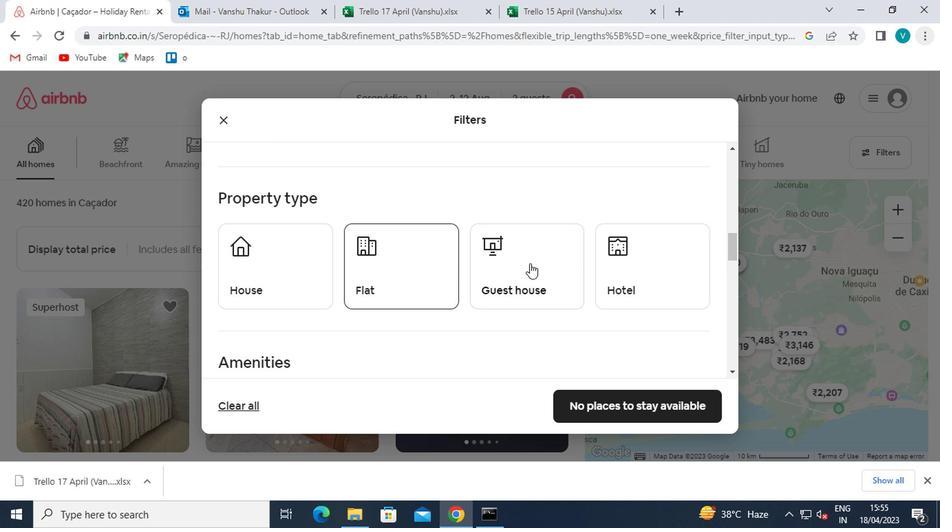 
Action: Mouse pressed left at (629, 258)
Screenshot: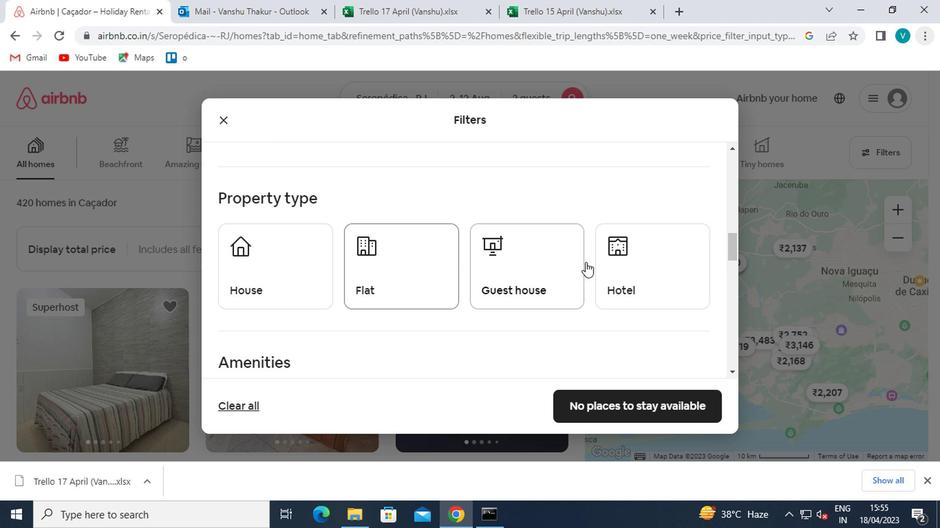 
Action: Mouse moved to (628, 259)
Screenshot: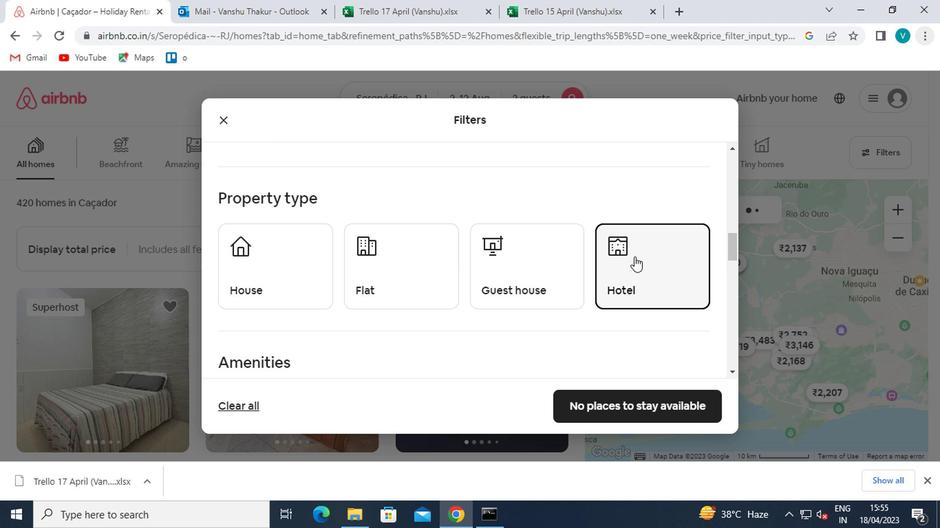 
Action: Mouse scrolled (628, 258) with delta (0, 0)
Screenshot: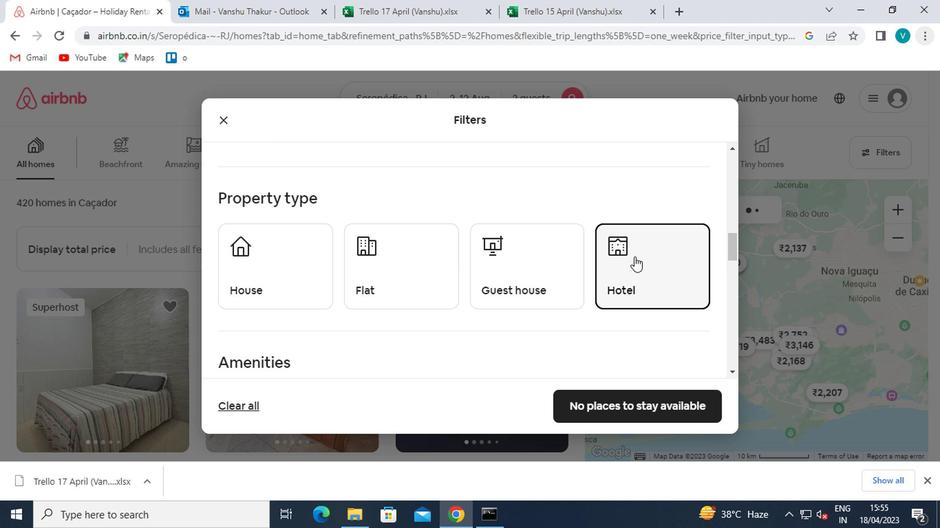 
Action: Mouse moved to (622, 260)
Screenshot: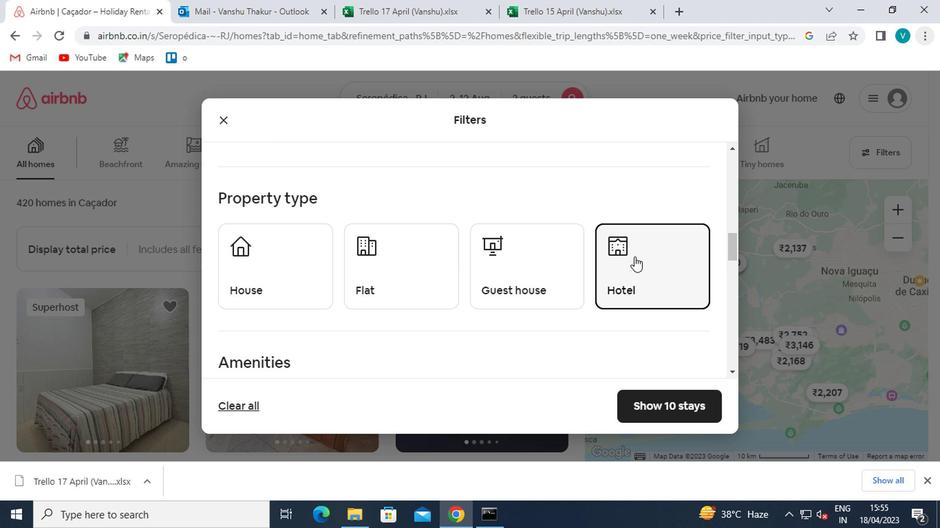 
Action: Mouse scrolled (622, 259) with delta (0, 0)
Screenshot: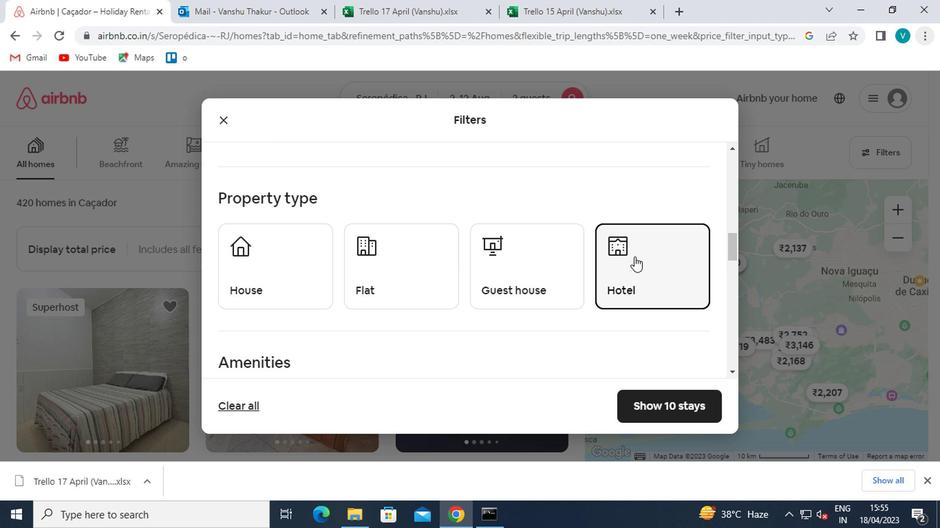 
Action: Mouse moved to (622, 261)
Screenshot: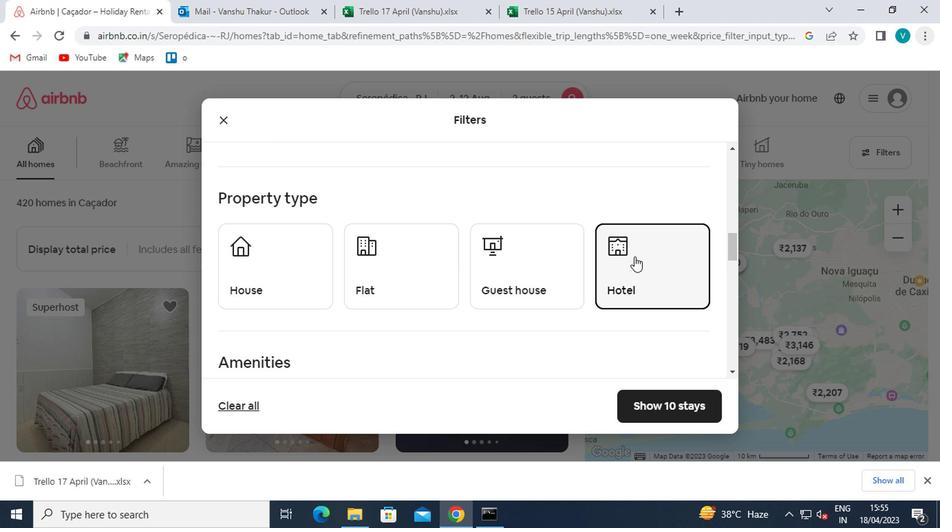 
Action: Mouse scrolled (622, 260) with delta (0, 0)
Screenshot: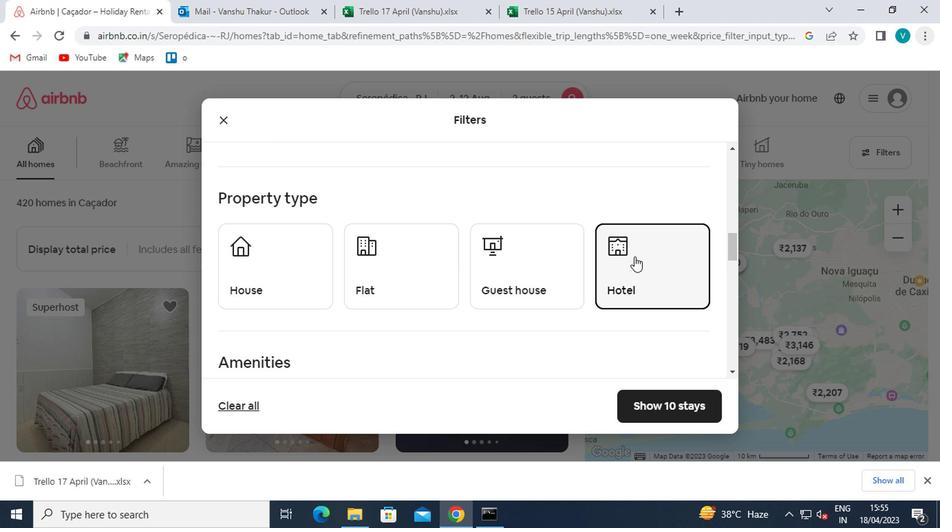 
Action: Mouse moved to (621, 261)
Screenshot: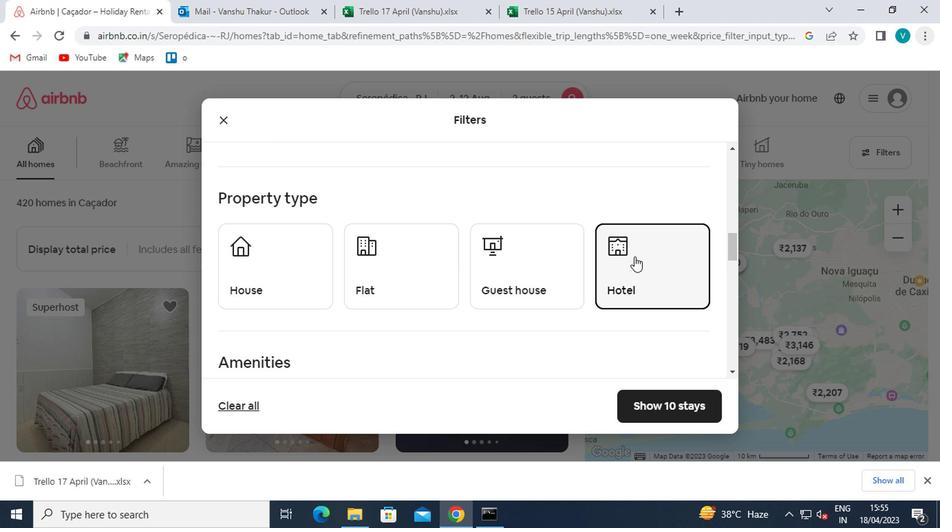 
Action: Mouse scrolled (621, 261) with delta (0, 0)
Screenshot: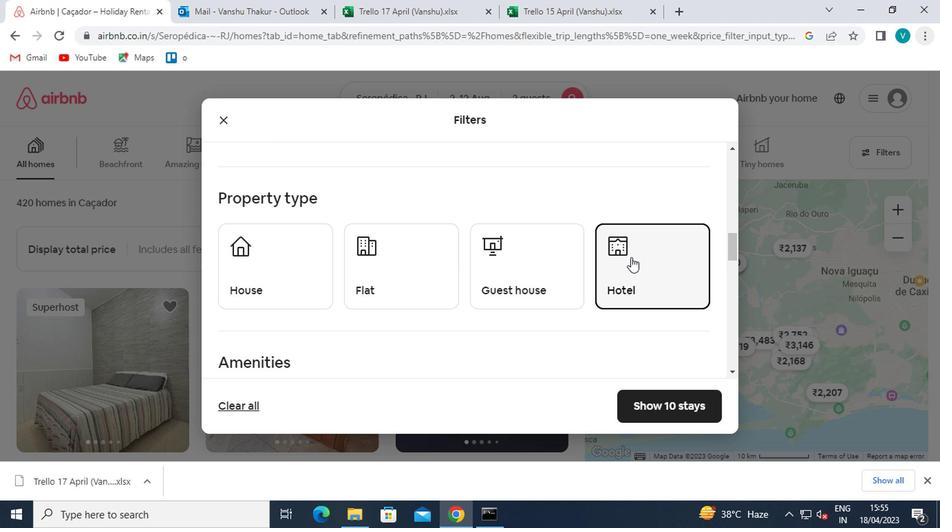 
Action: Mouse moved to (228, 221)
Screenshot: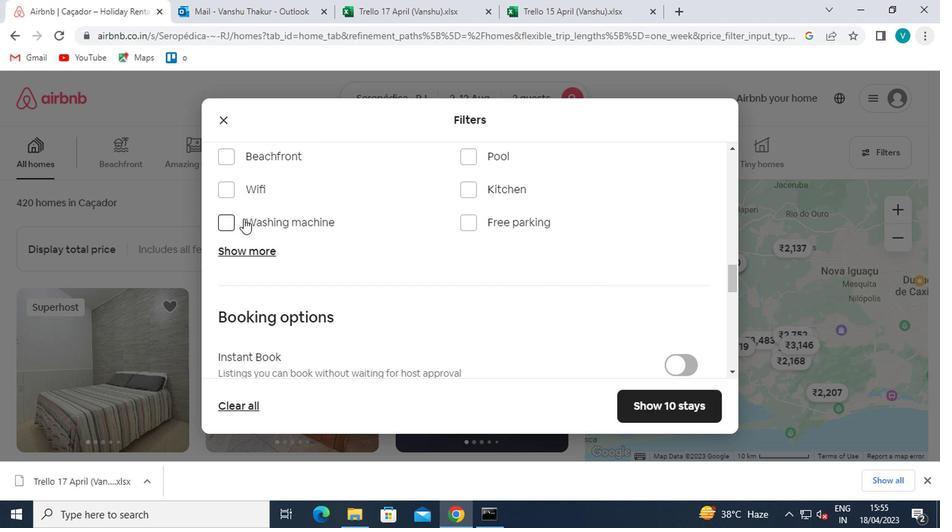 
Action: Mouse pressed left at (228, 221)
Screenshot: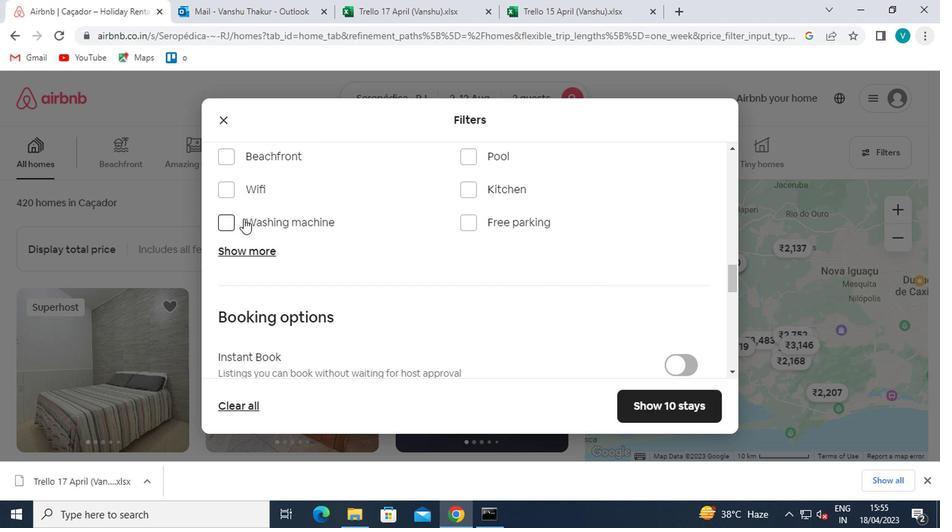 
Action: Mouse moved to (240, 226)
Screenshot: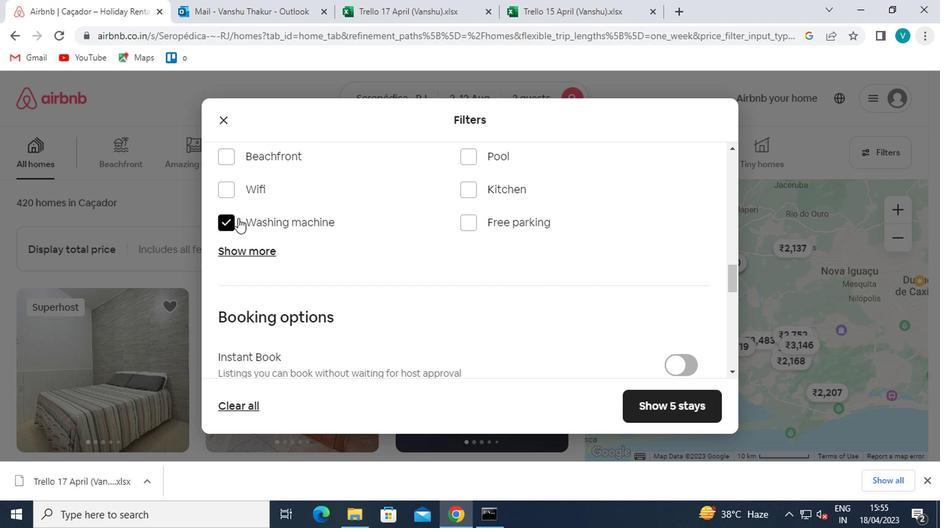 
Action: Mouse scrolled (240, 225) with delta (0, 0)
Screenshot: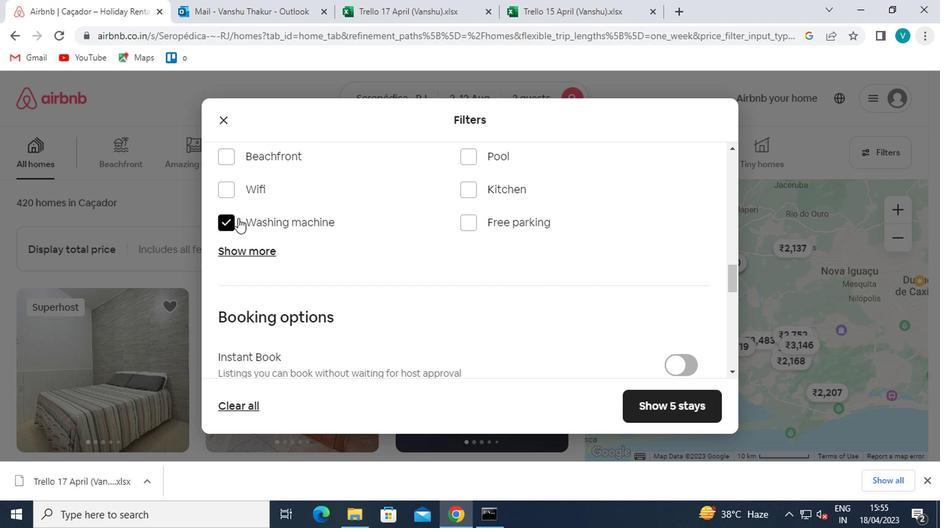 
Action: Mouse moved to (242, 227)
Screenshot: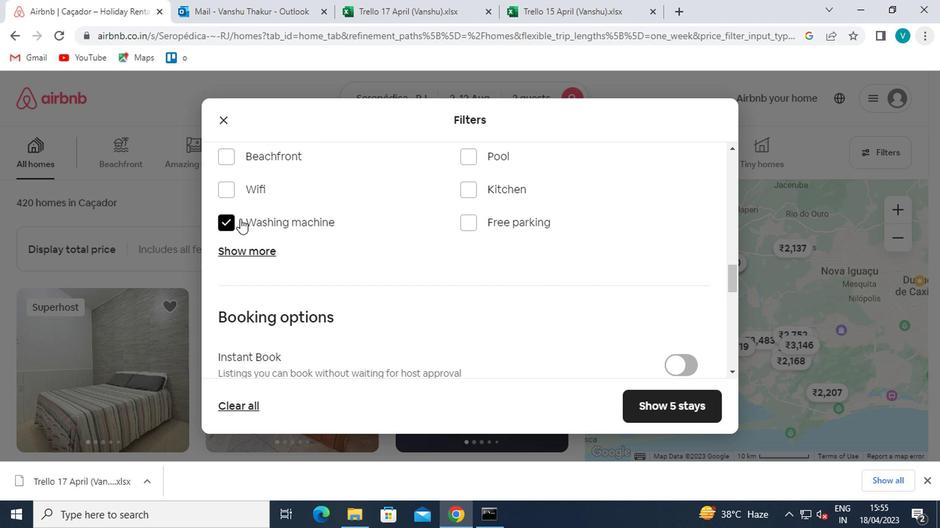
Action: Mouse scrolled (242, 227) with delta (0, 0)
Screenshot: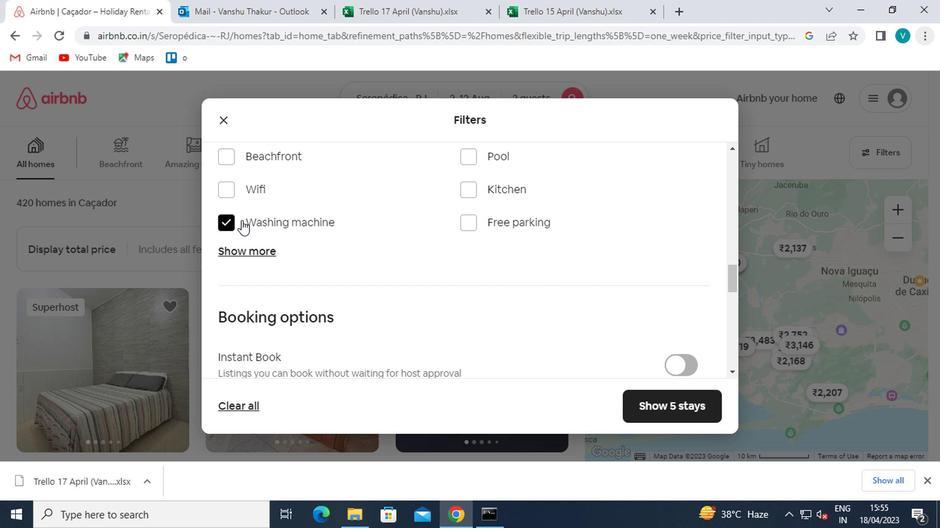 
Action: Mouse moved to (245, 230)
Screenshot: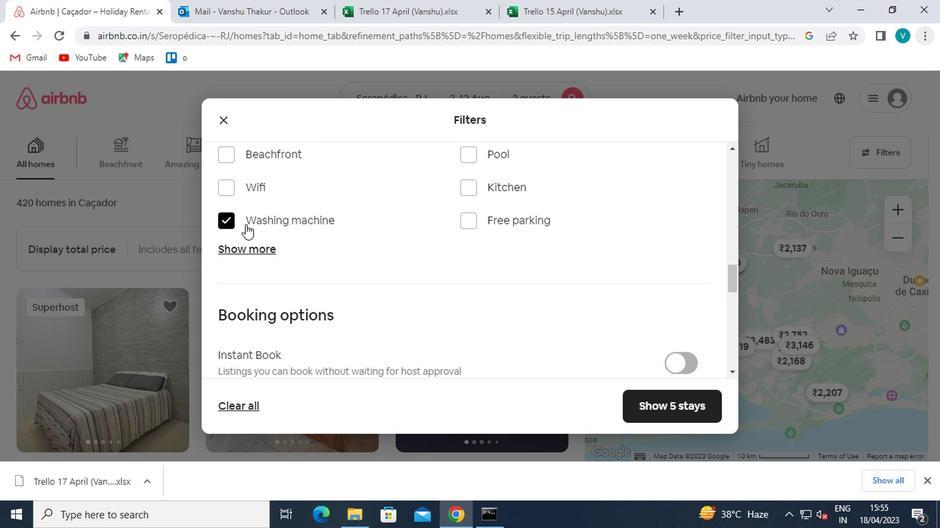 
Action: Mouse scrolled (245, 229) with delta (0, 0)
Screenshot: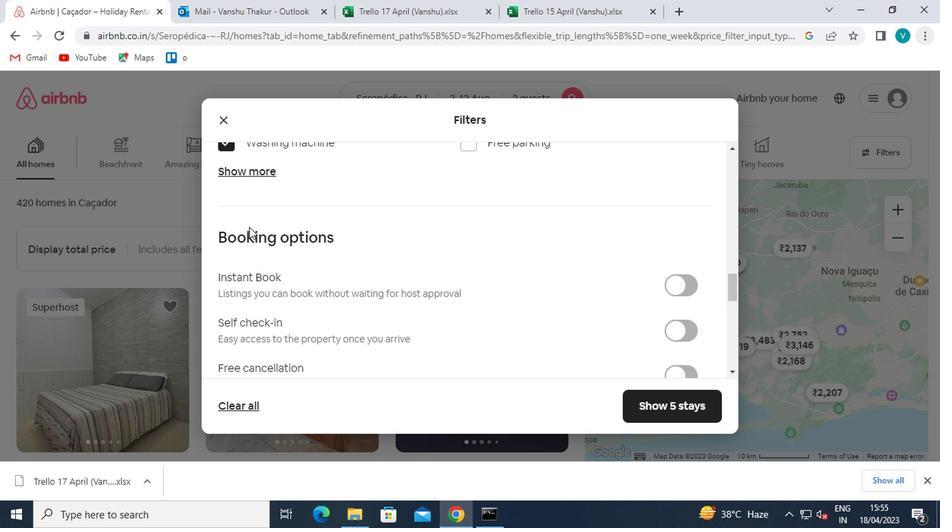 
Action: Mouse moved to (683, 200)
Screenshot: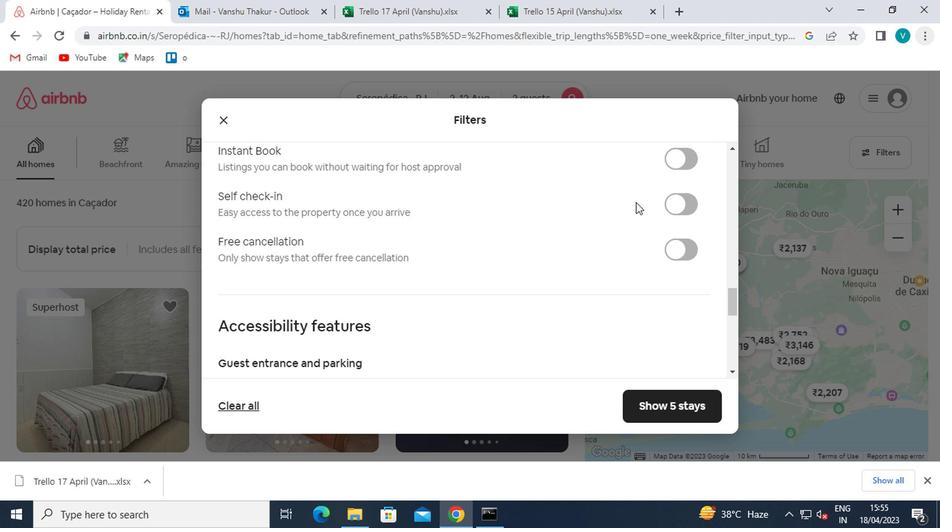 
Action: Mouse pressed left at (683, 200)
Screenshot: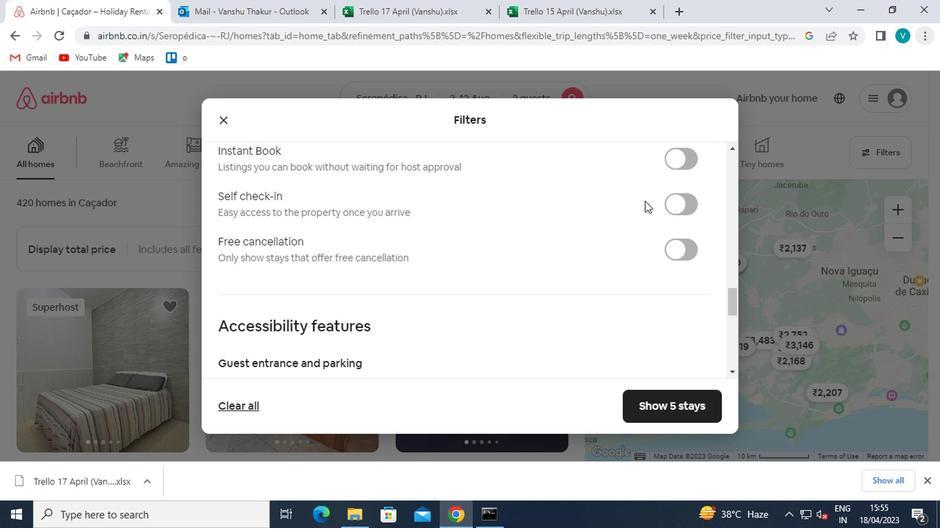 
Action: Mouse moved to (463, 205)
Screenshot: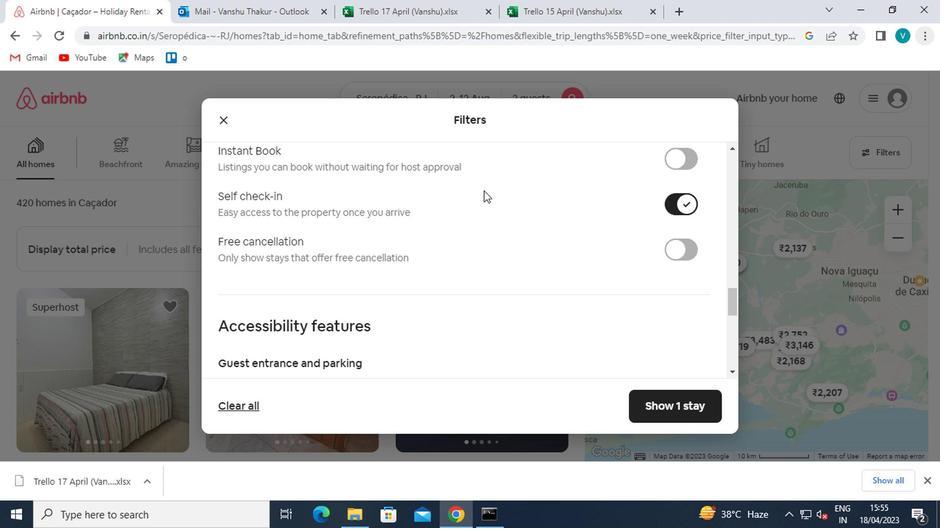 
Action: Mouse scrolled (463, 204) with delta (0, 0)
Screenshot: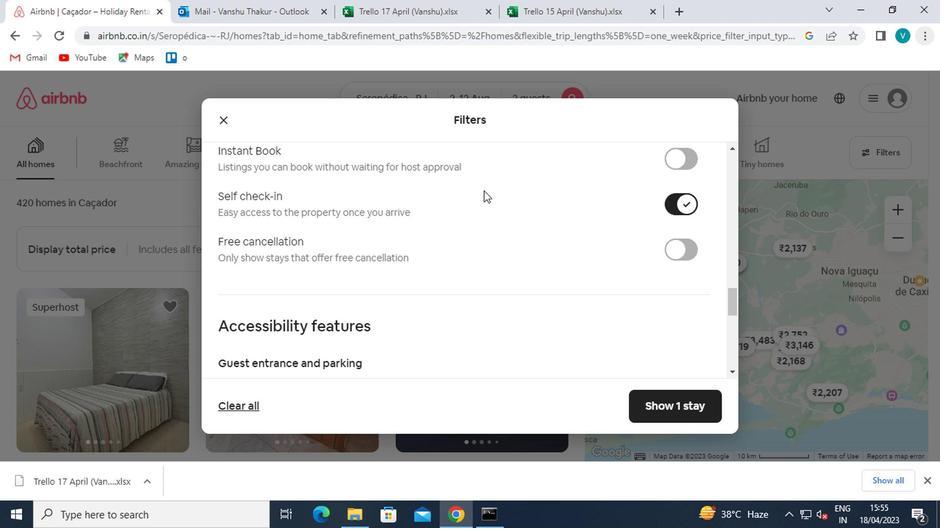 
Action: Mouse moved to (461, 209)
Screenshot: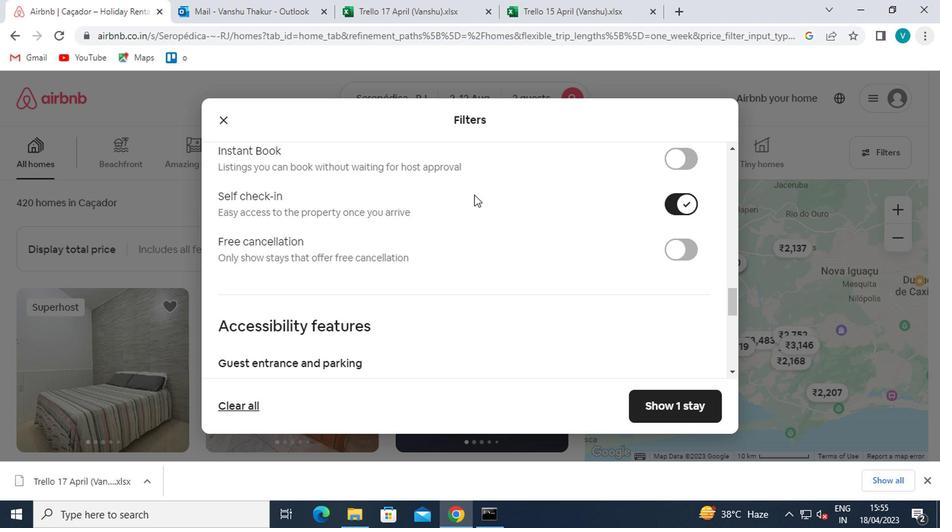 
Action: Mouse scrolled (461, 208) with delta (0, 0)
Screenshot: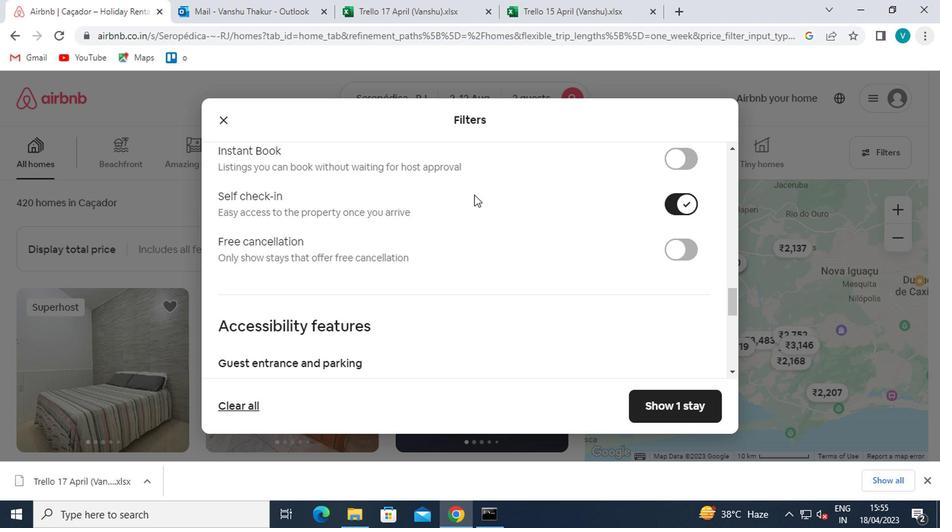 
Action: Mouse moved to (461, 214)
Screenshot: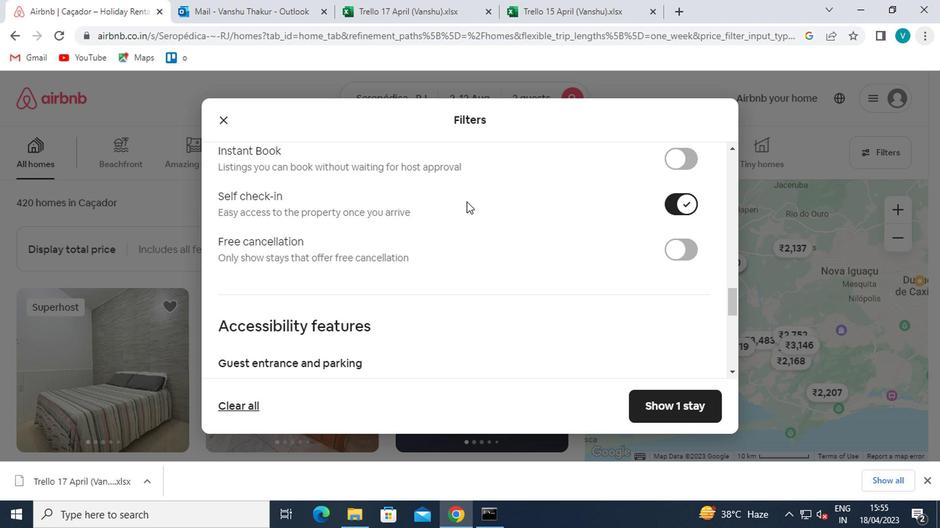 
Action: Mouse scrolled (461, 213) with delta (0, 0)
Screenshot: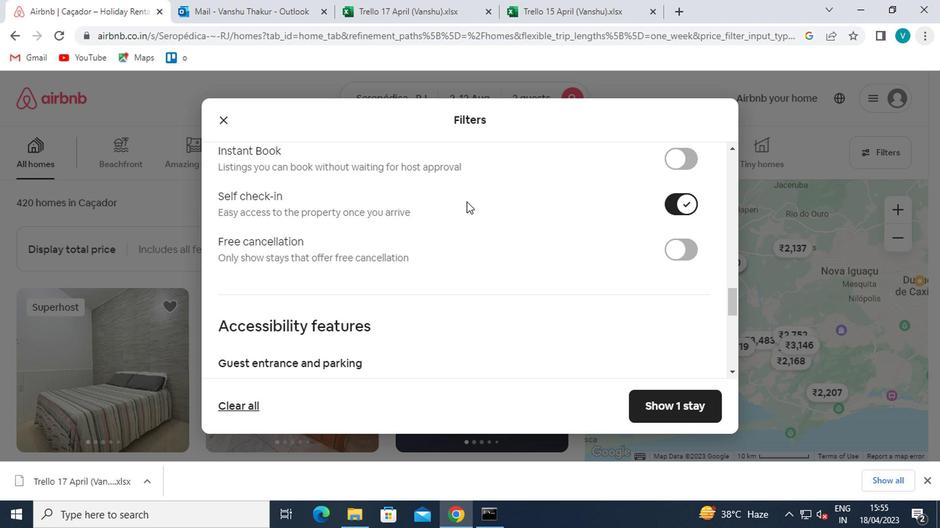 
Action: Mouse moved to (461, 218)
Screenshot: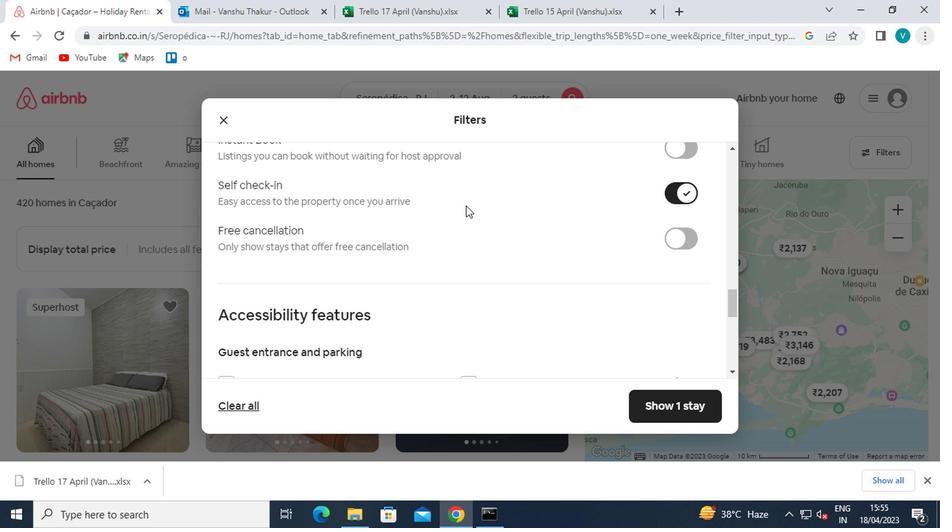 
Action: Mouse scrolled (461, 217) with delta (0, 0)
Screenshot: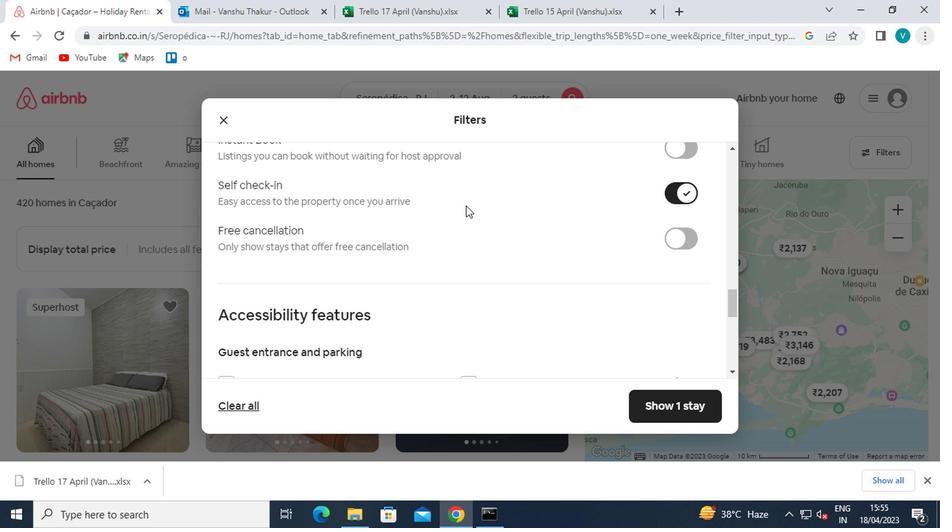 
Action: Mouse moved to (459, 223)
Screenshot: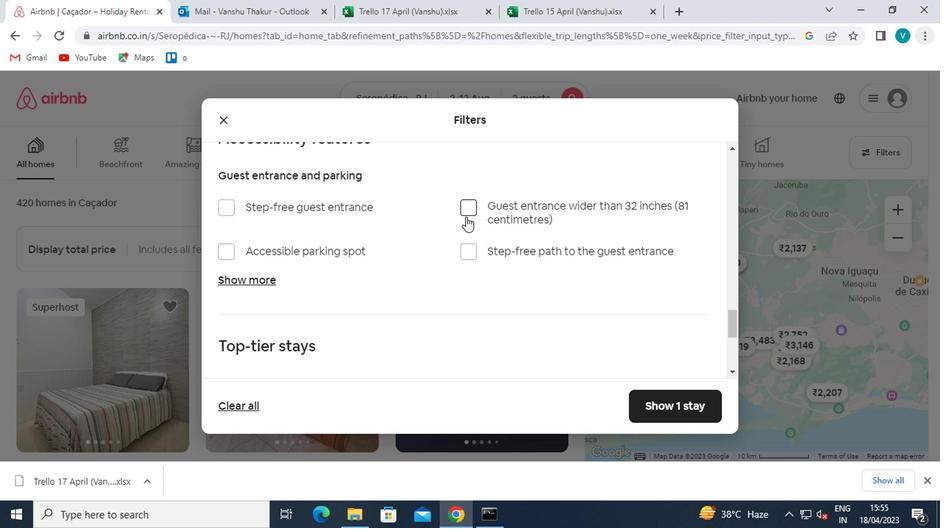 
Action: Mouse scrolled (459, 223) with delta (0, 0)
Screenshot: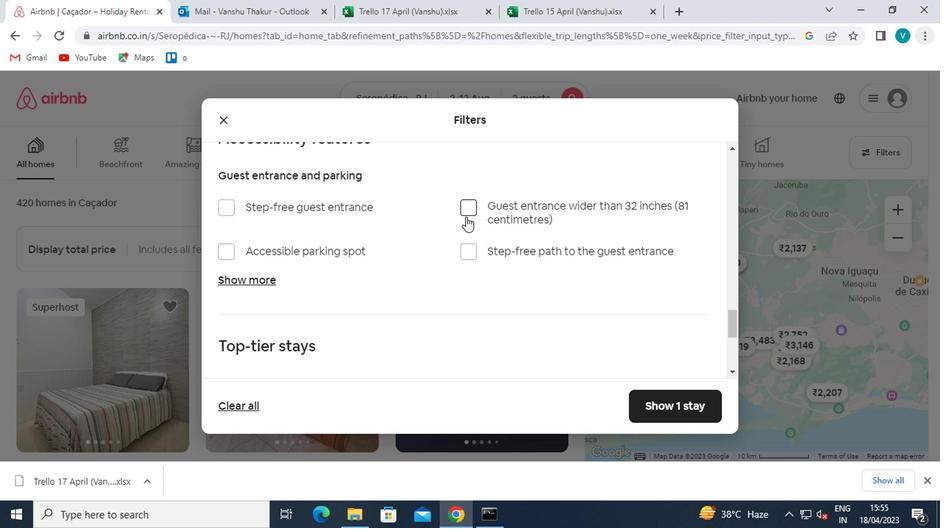 
Action: Mouse moved to (452, 231)
Screenshot: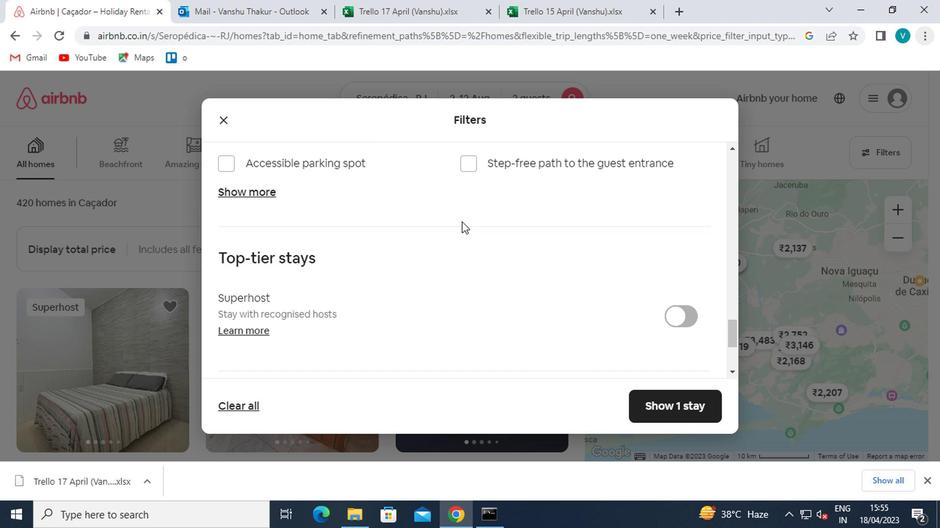 
Action: Mouse scrolled (452, 231) with delta (0, 0)
Screenshot: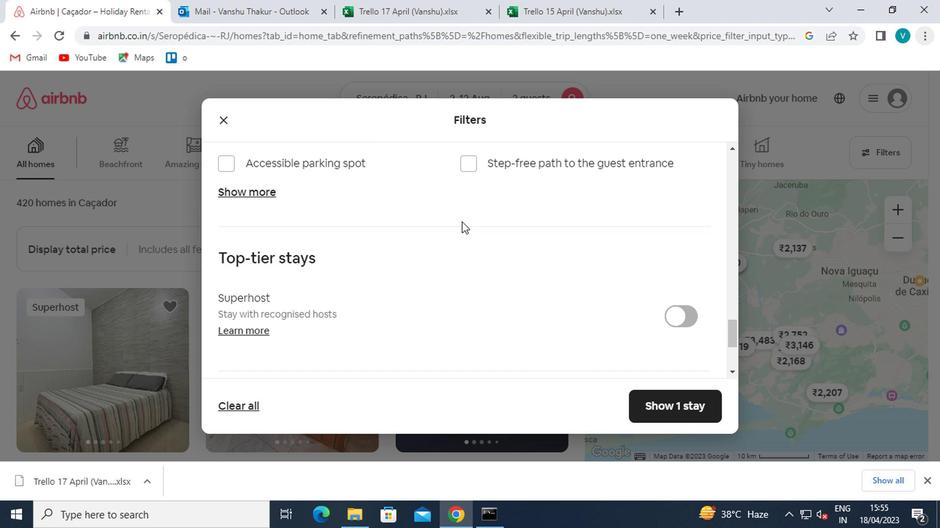
Action: Mouse moved to (446, 239)
Screenshot: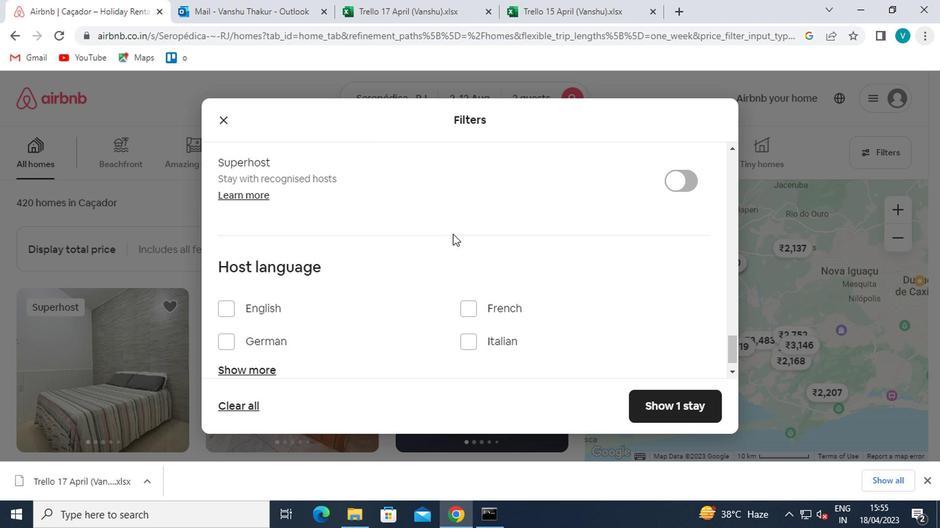 
Action: Mouse scrolled (446, 239) with delta (0, 0)
Screenshot: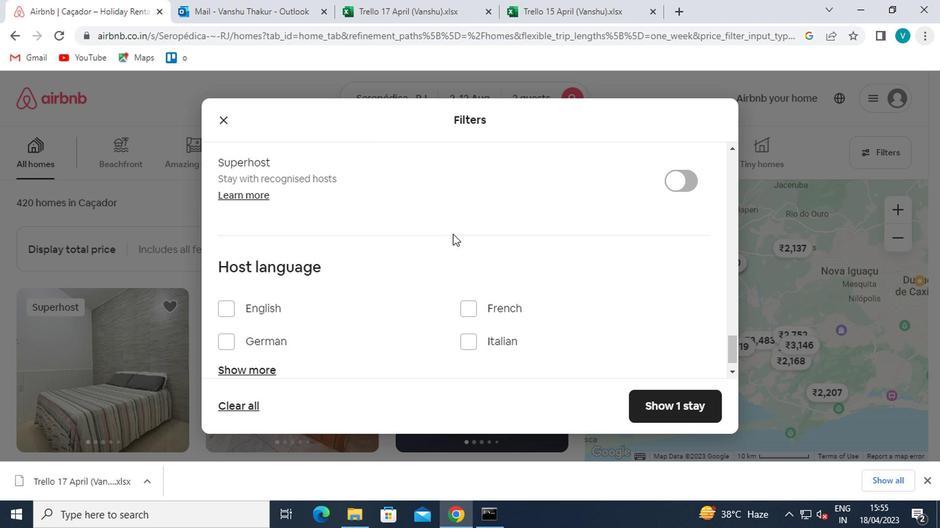 
Action: Mouse scrolled (446, 239) with delta (0, 0)
Screenshot: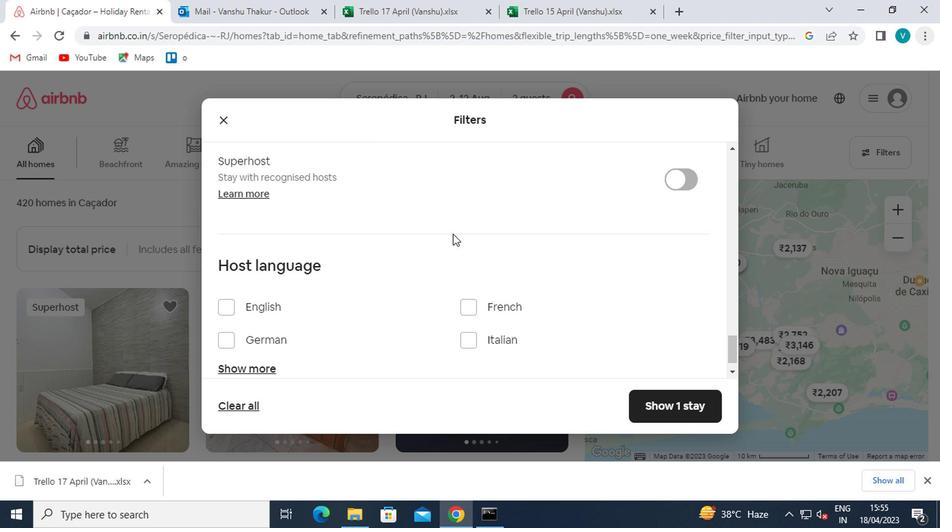 
Action: Mouse moved to (248, 344)
Screenshot: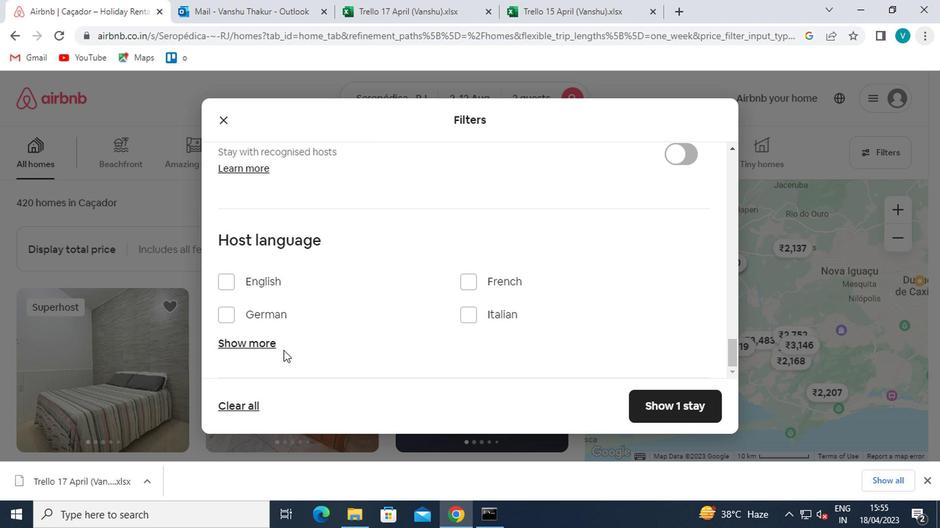 
Action: Mouse pressed left at (248, 344)
Screenshot: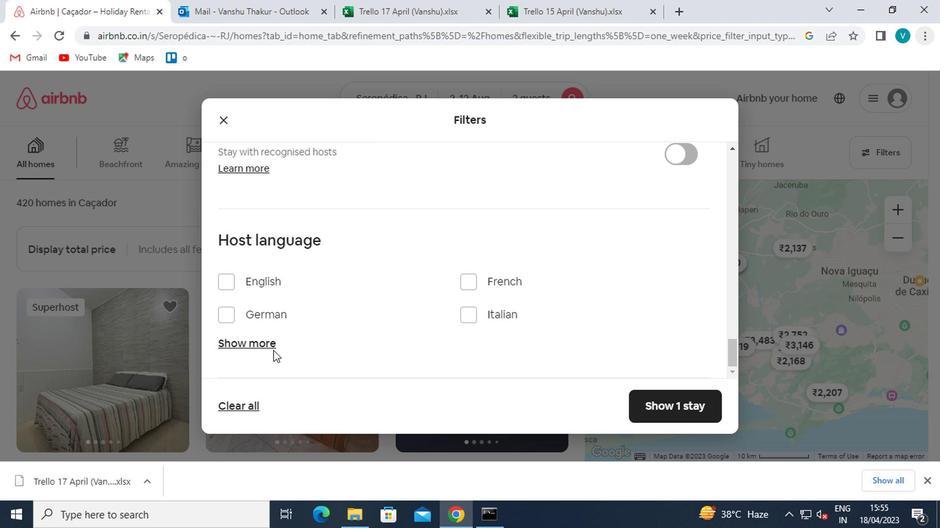 
Action: Mouse moved to (253, 343)
Screenshot: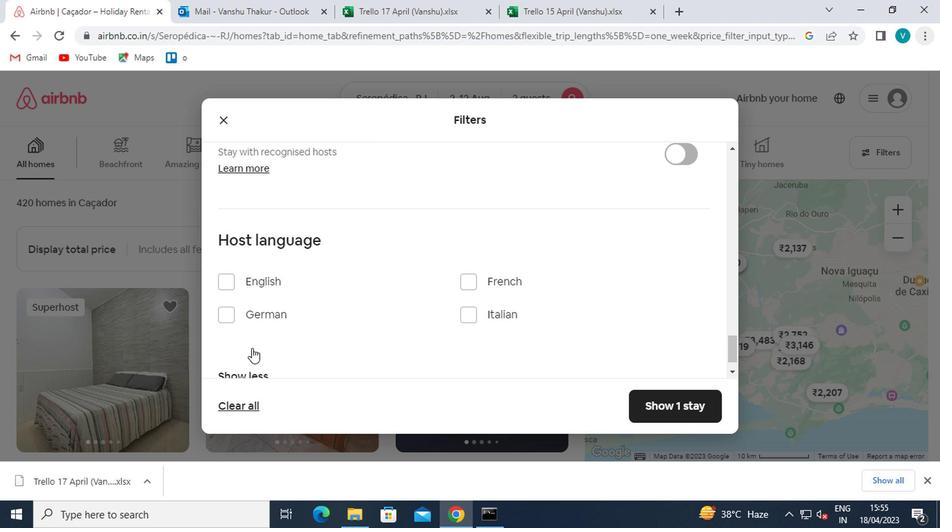 
Action: Mouse scrolled (253, 342) with delta (0, 0)
Screenshot: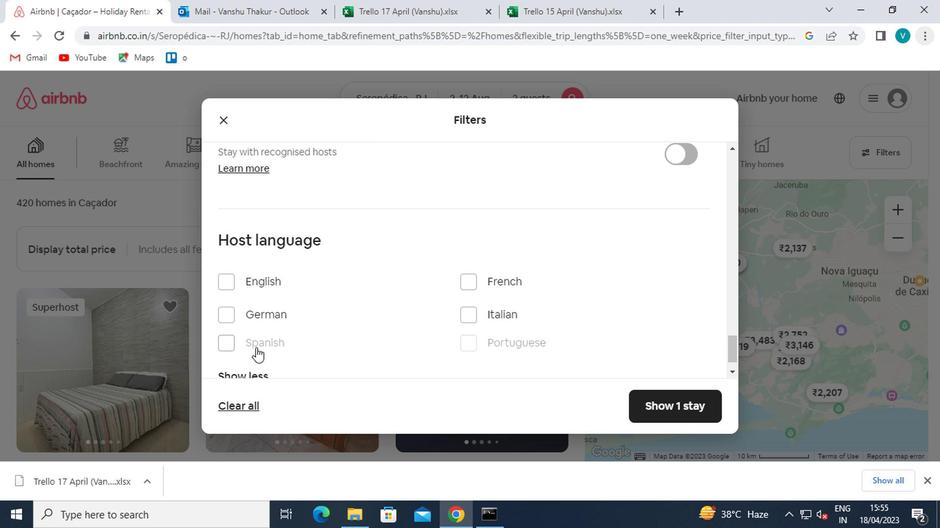
Action: Mouse moved to (254, 343)
Screenshot: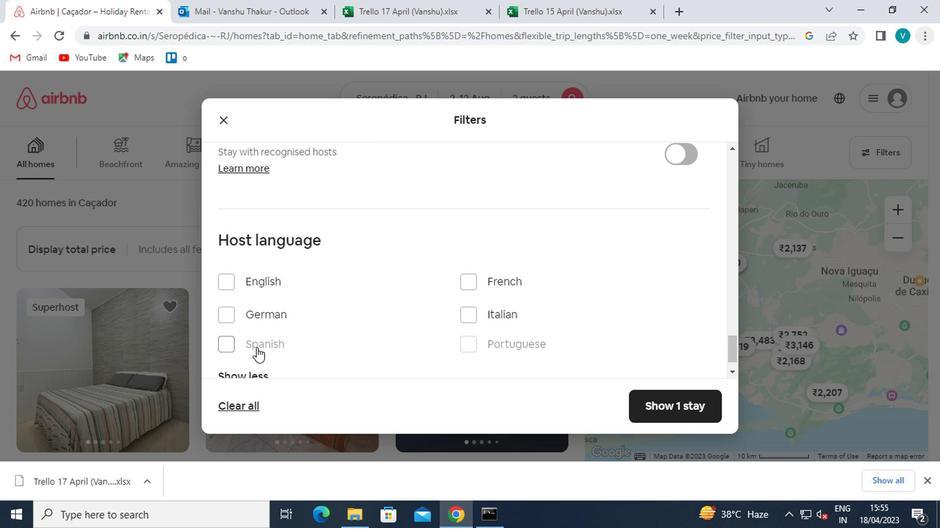 
Action: Mouse scrolled (254, 342) with delta (0, 0)
Screenshot: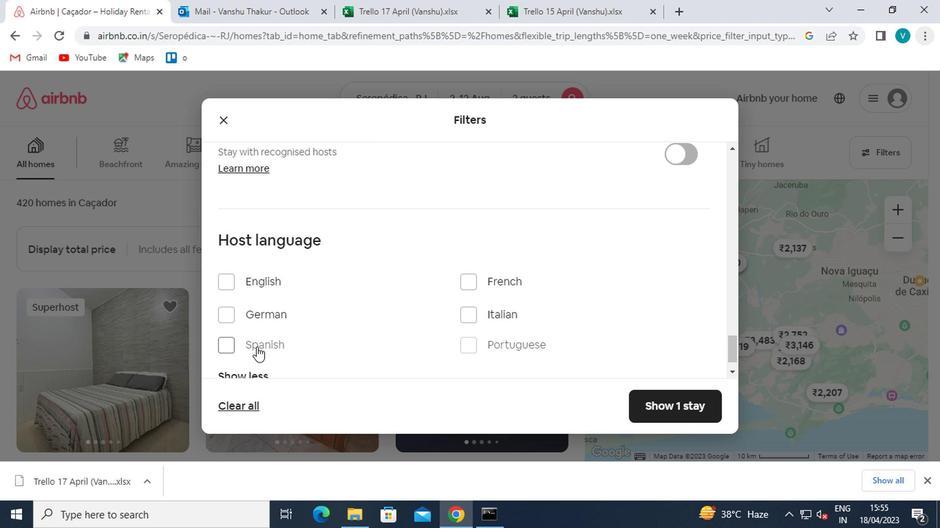 
Action: Mouse moved to (227, 315)
Screenshot: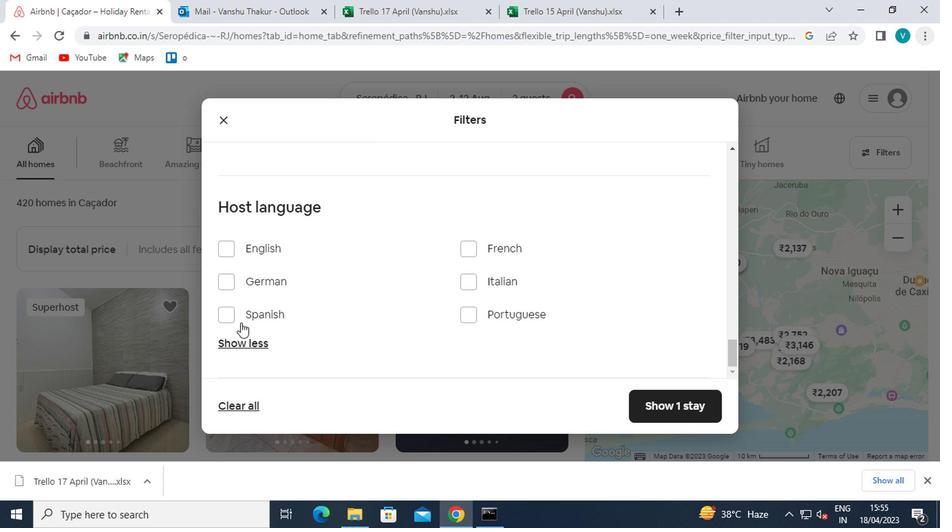 
Action: Mouse pressed left at (227, 315)
Screenshot: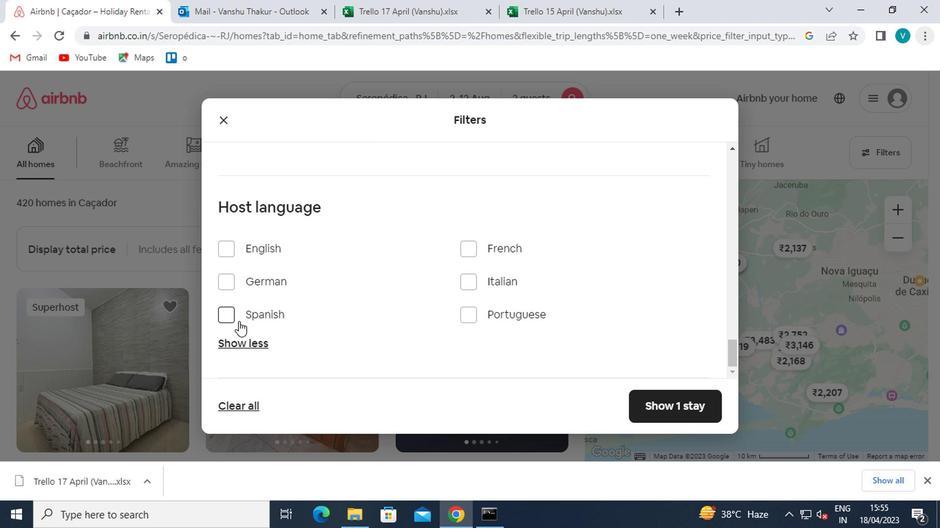 
Action: Mouse moved to (689, 396)
Screenshot: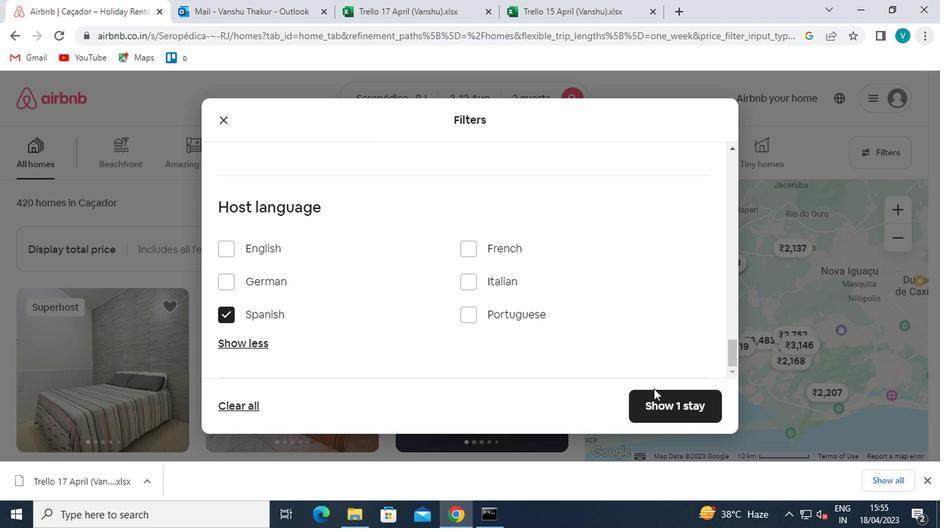 
Action: Mouse pressed left at (689, 396)
Screenshot: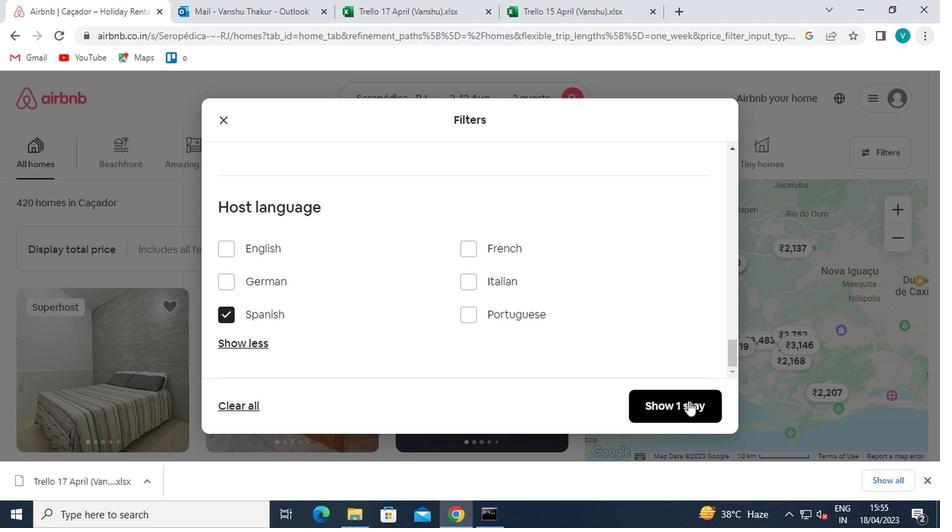 
Action: Mouse moved to (622, 325)
Screenshot: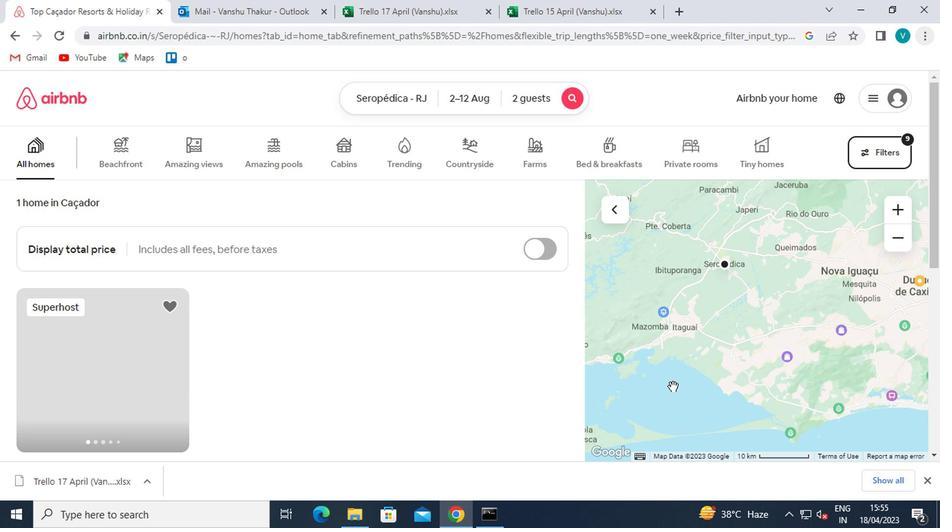 
